 Task: Add an event with the title Team Building Game: Laser Tag Competition, date '2024/05/28', time 7:30 AM to 9:30 AMand add a description:  Regular check-ins and progress reviews will be scheduled to evaluate the employee's progress and provide ongoing feedback. These discussions will allow for adjustments to the action plan if needed and provide encouragement and support to the employee.Select event color  Basil . Add location for the event as: Panama City, Panama, logged in from the account softage.4@softage.netand send the event invitation to softage.5@softage.net and softage.6@softage.net. Set a reminder for the event Daily
Action: Mouse moved to (85, 103)
Screenshot: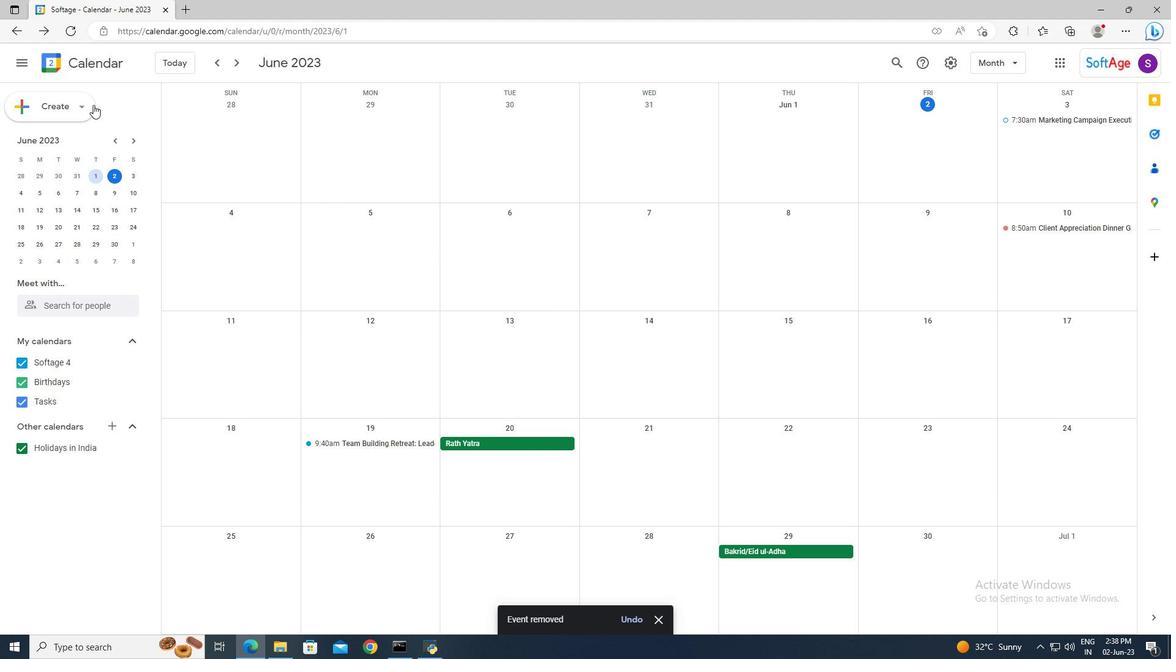
Action: Mouse pressed left at (85, 103)
Screenshot: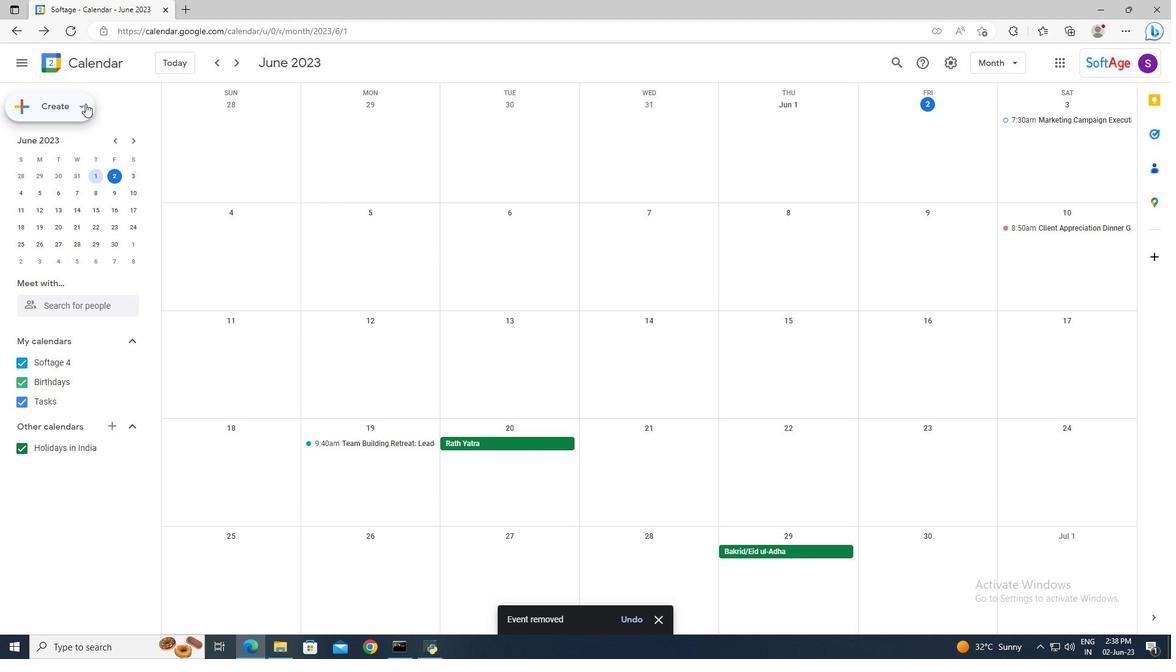 
Action: Mouse moved to (83, 134)
Screenshot: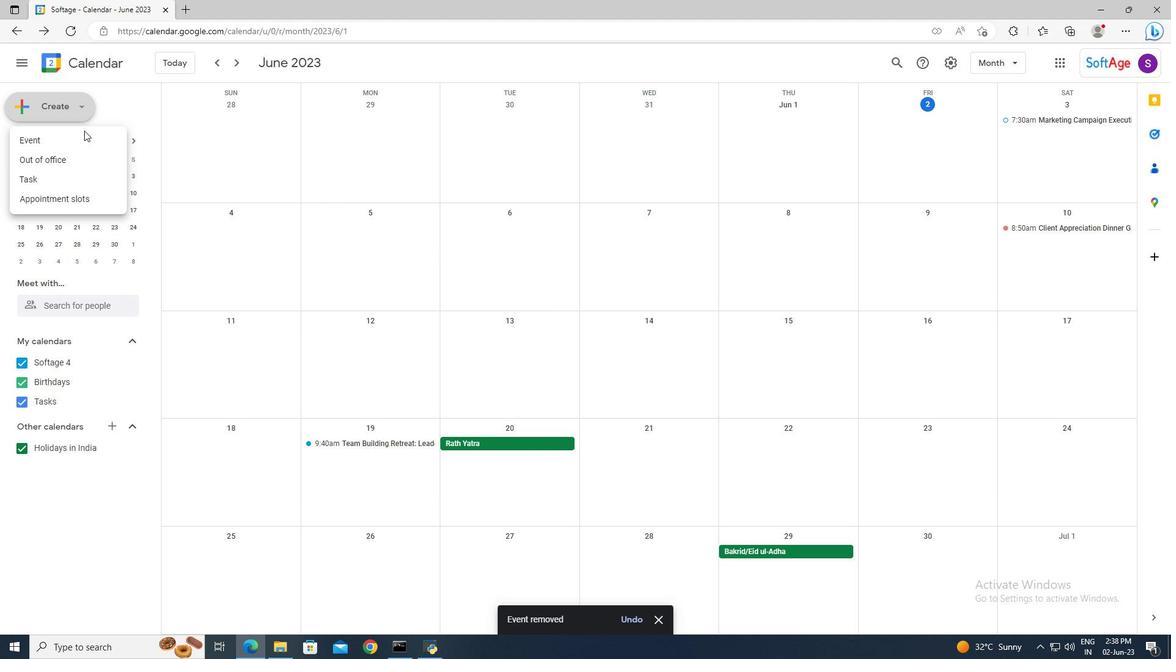 
Action: Mouse pressed left at (83, 134)
Screenshot: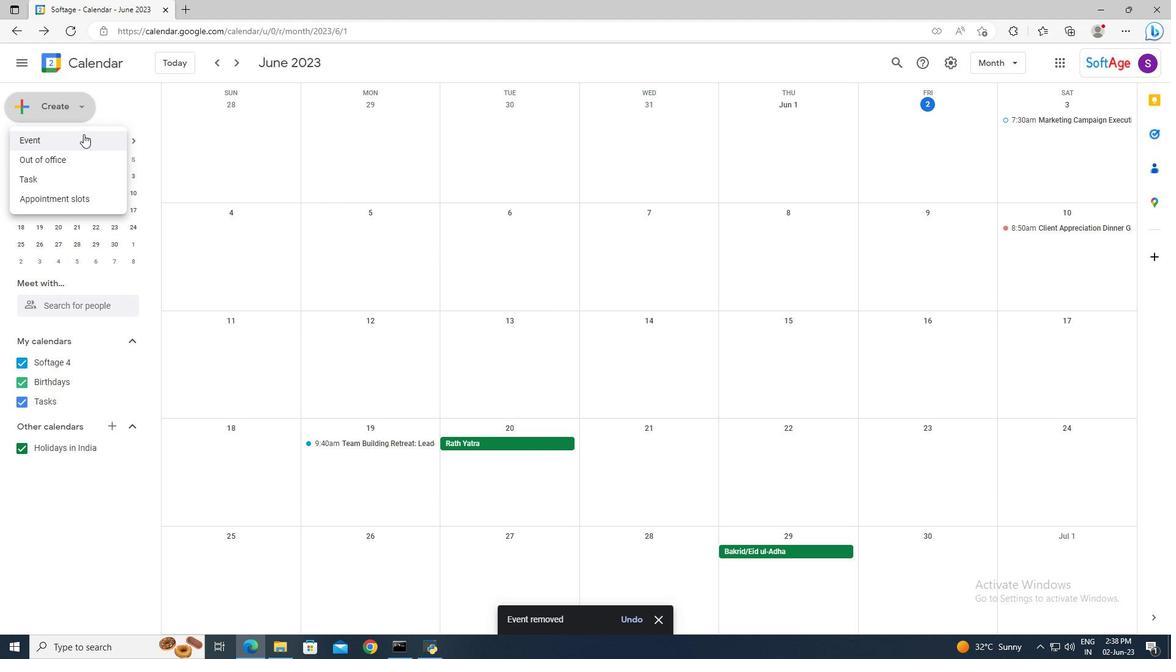 
Action: Mouse moved to (601, 413)
Screenshot: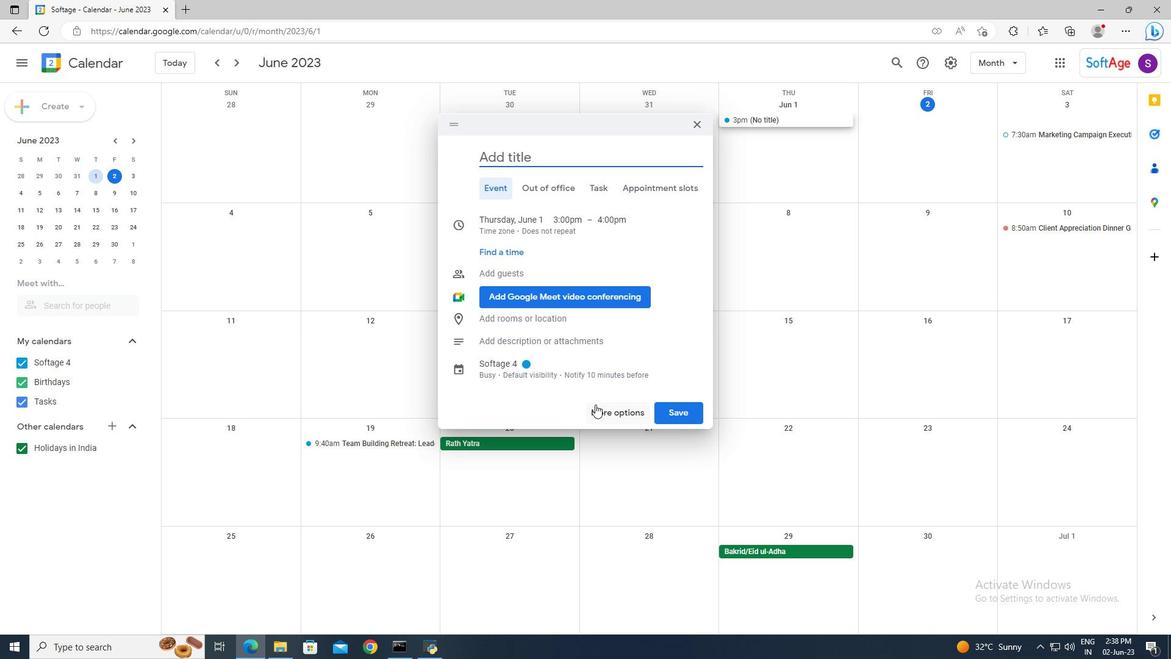 
Action: Mouse pressed left at (601, 413)
Screenshot: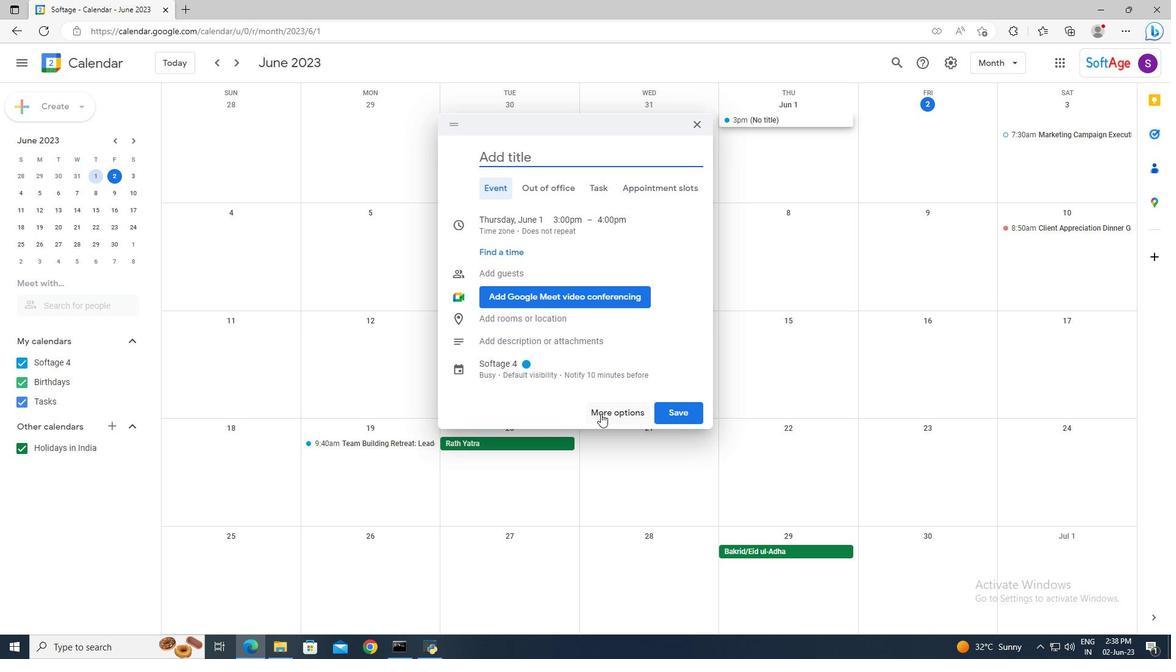 
Action: Mouse moved to (241, 79)
Screenshot: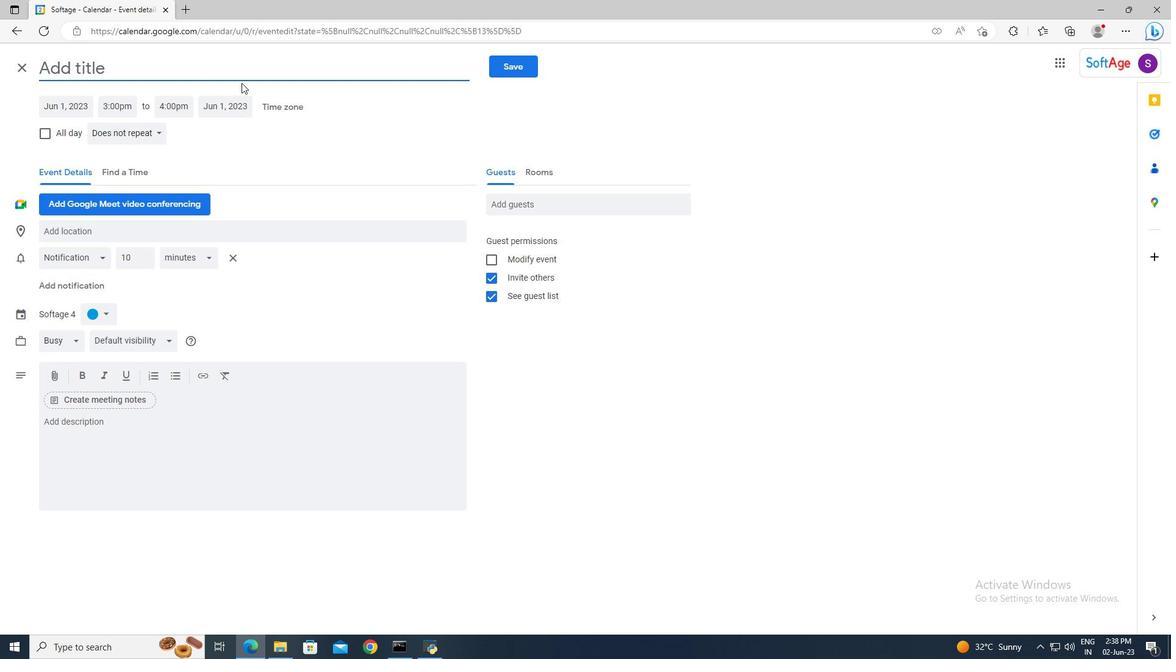 
Action: Mouse pressed left at (241, 79)
Screenshot: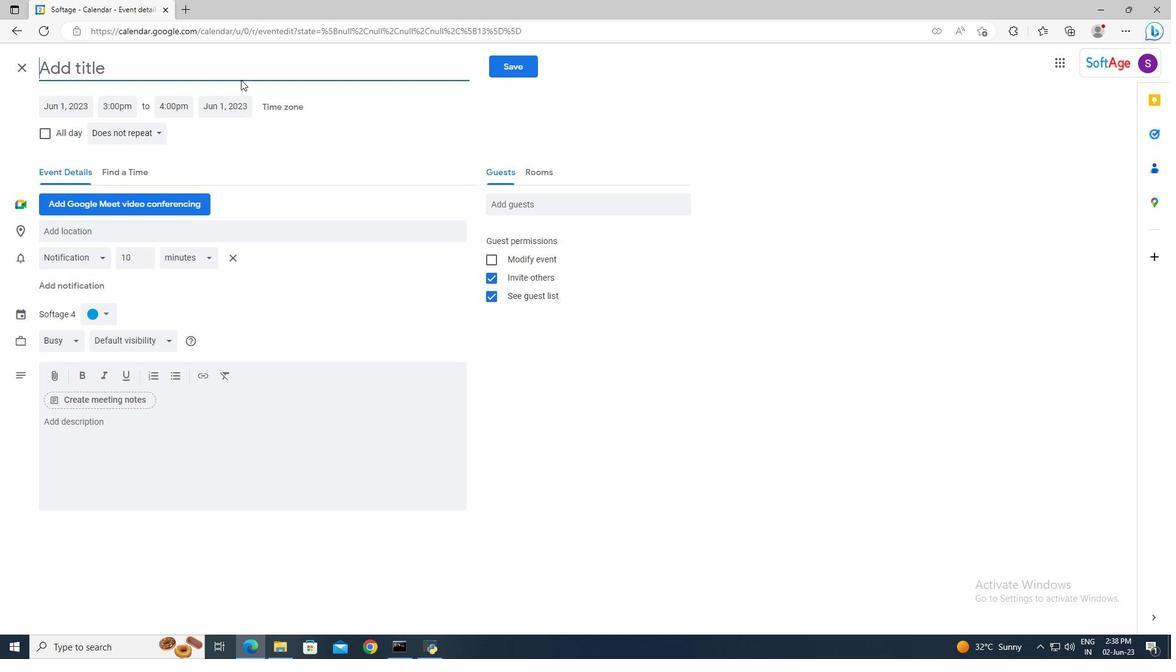 
Action: Mouse moved to (240, 79)
Screenshot: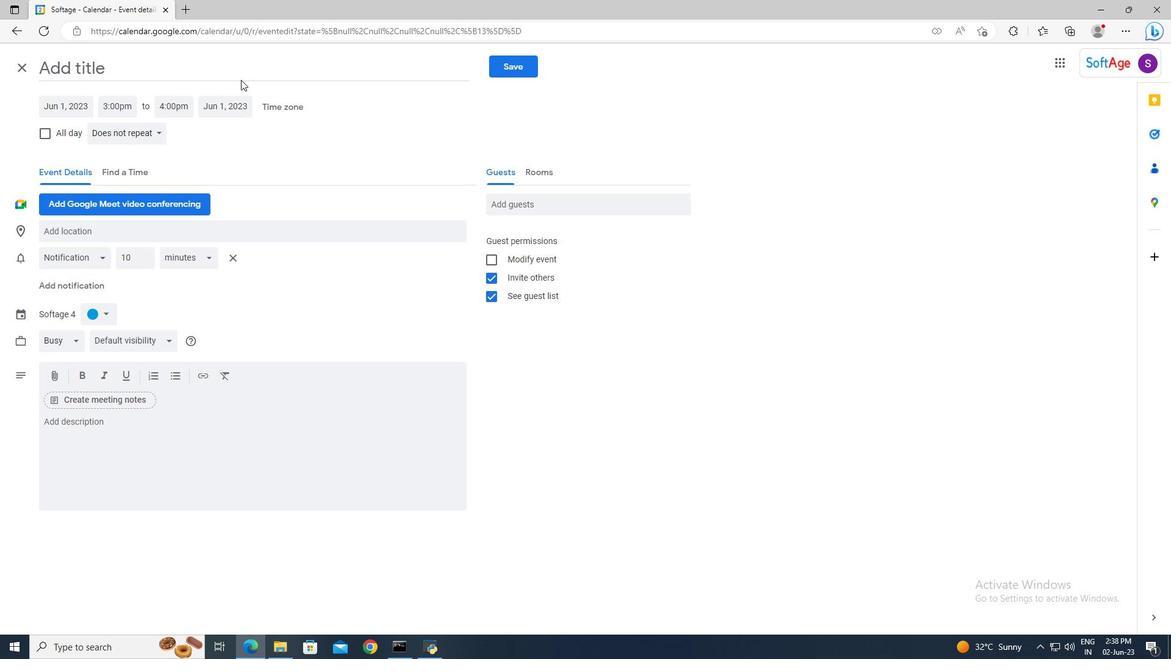 
Action: Mouse pressed left at (240, 79)
Screenshot: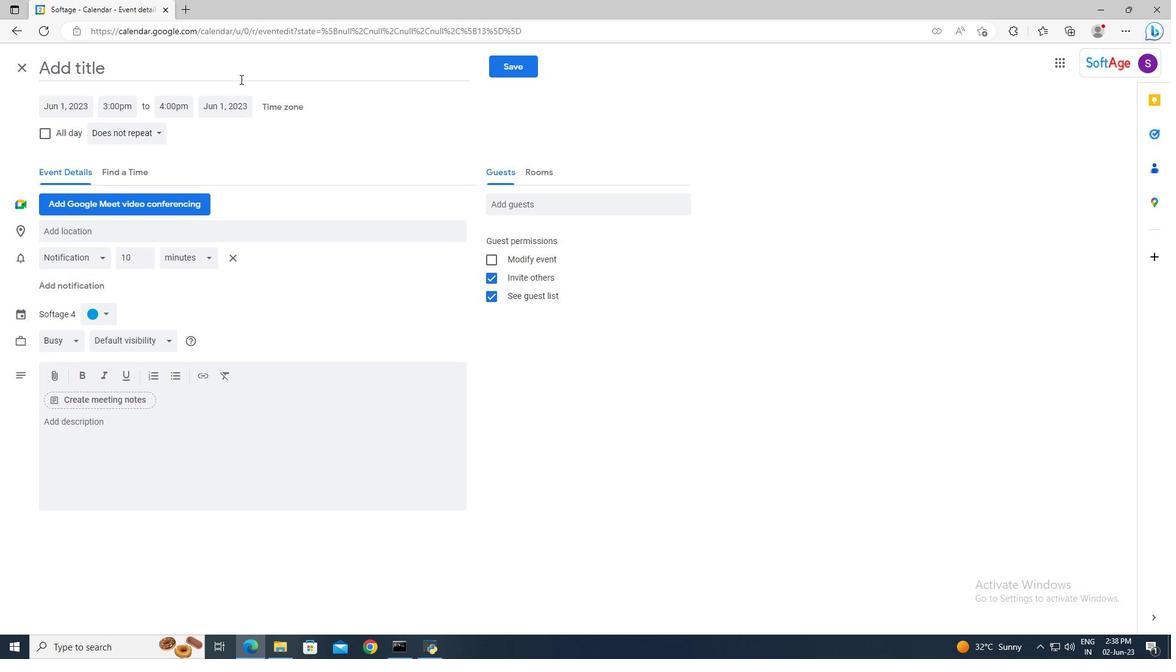 
Action: Key pressed <Key.shift>Team<Key.space><Key.shift>Building<Key.space><Key.shift>Game<Key.shift>:<Key.space><Key.shift>Laser<Key.space><Key.shift>Tag<Key.space><Key.shift>Competition
Screenshot: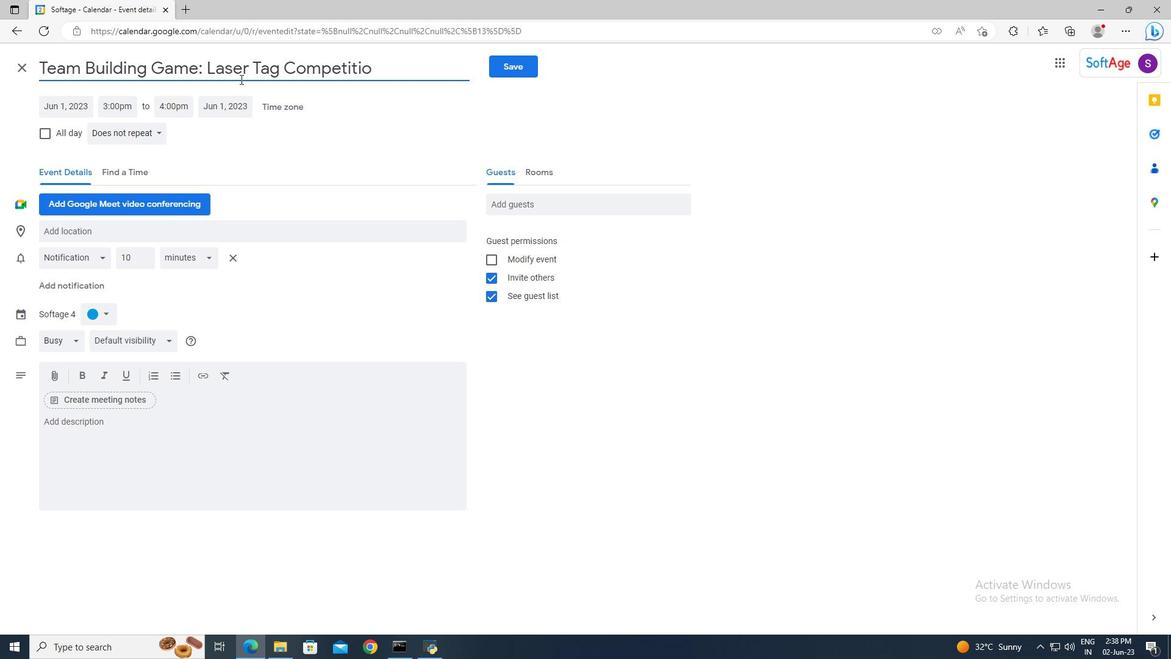 
Action: Mouse moved to (76, 109)
Screenshot: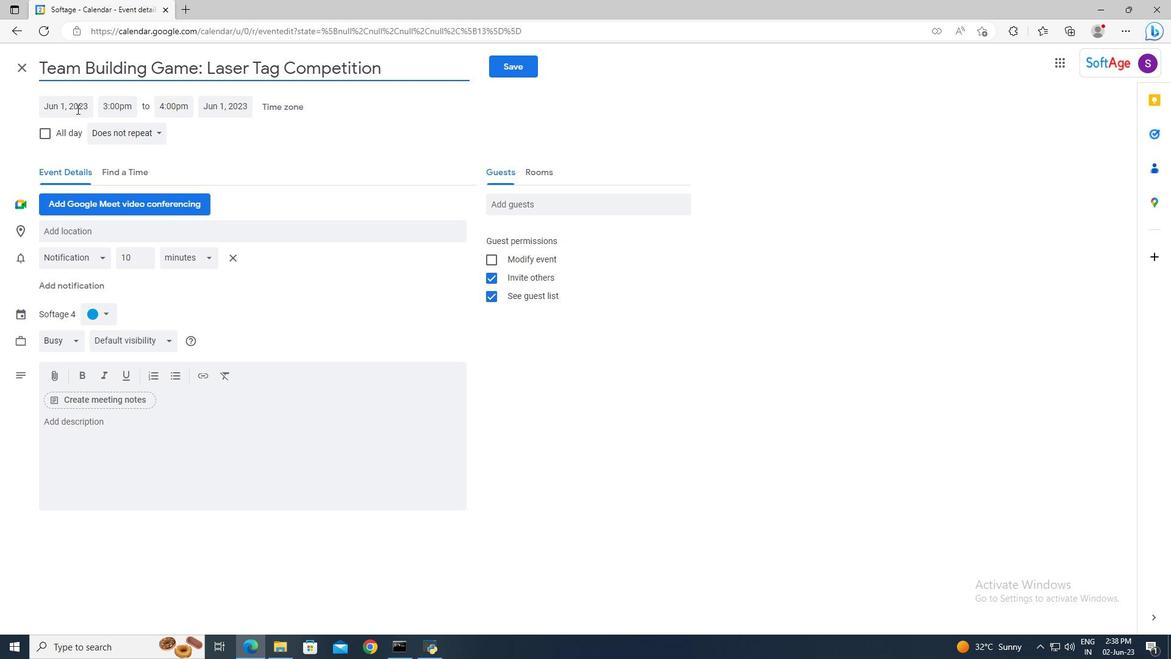 
Action: Mouse pressed left at (76, 109)
Screenshot: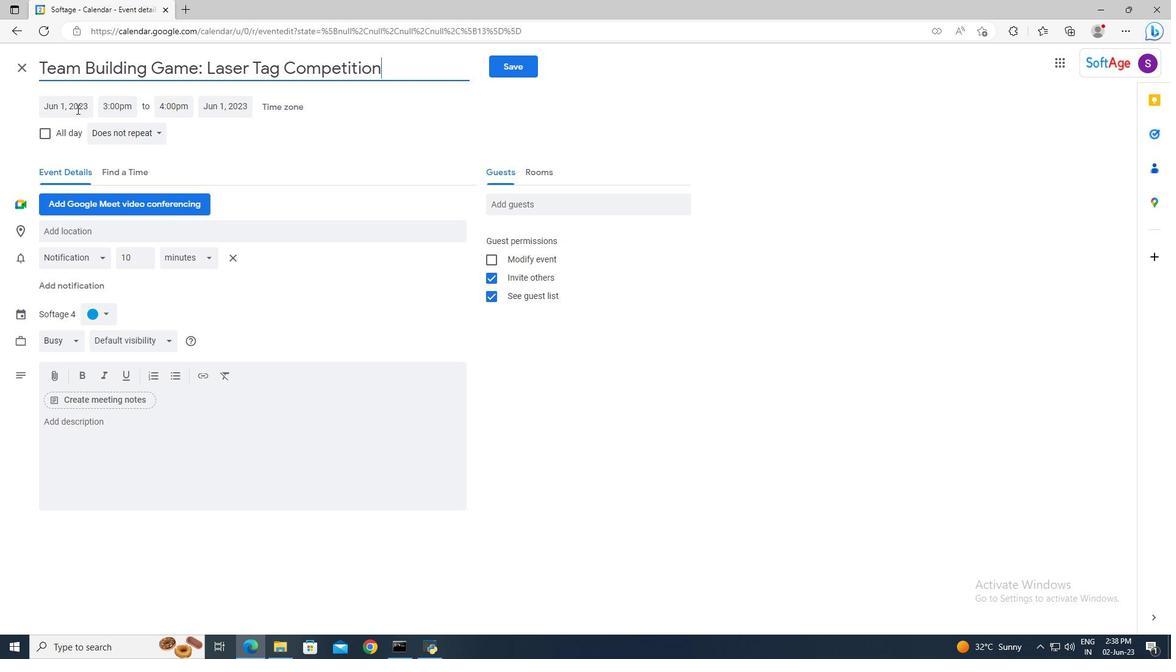 
Action: Mouse moved to (172, 131)
Screenshot: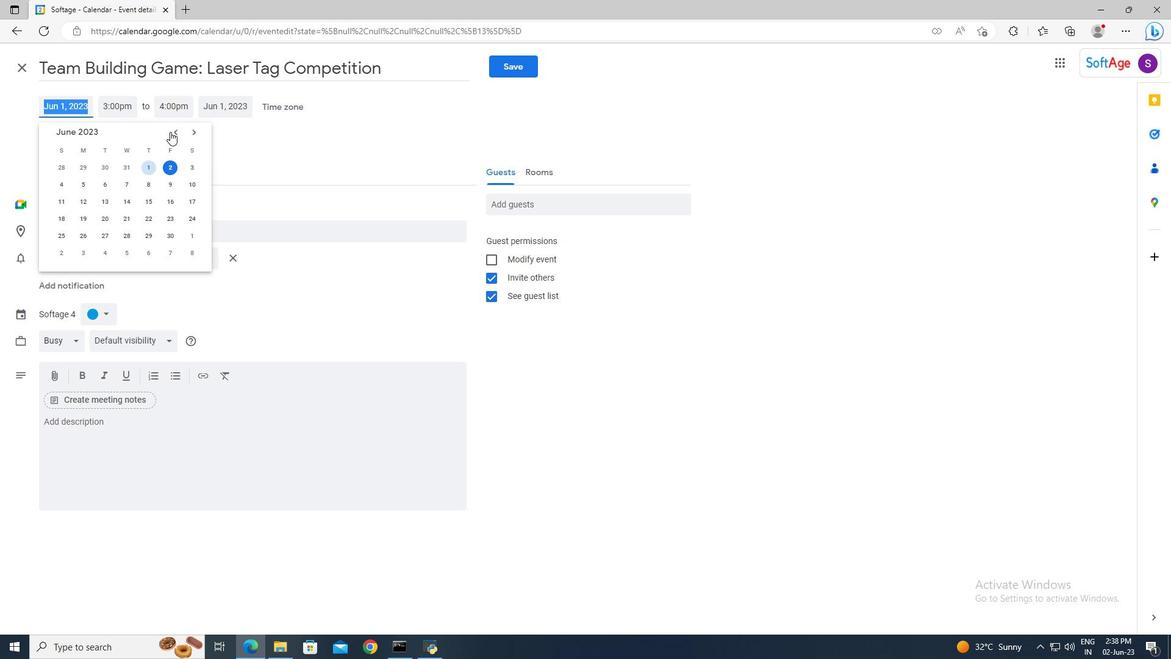 
Action: Mouse pressed left at (172, 131)
Screenshot: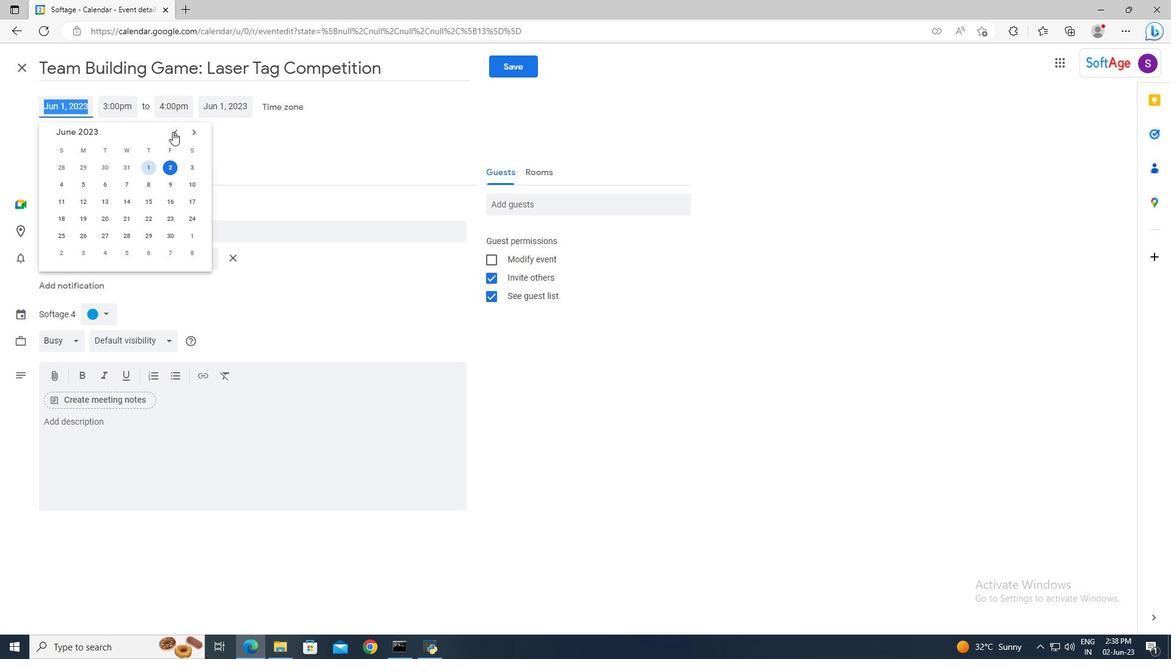 
Action: Mouse moved to (63, 236)
Screenshot: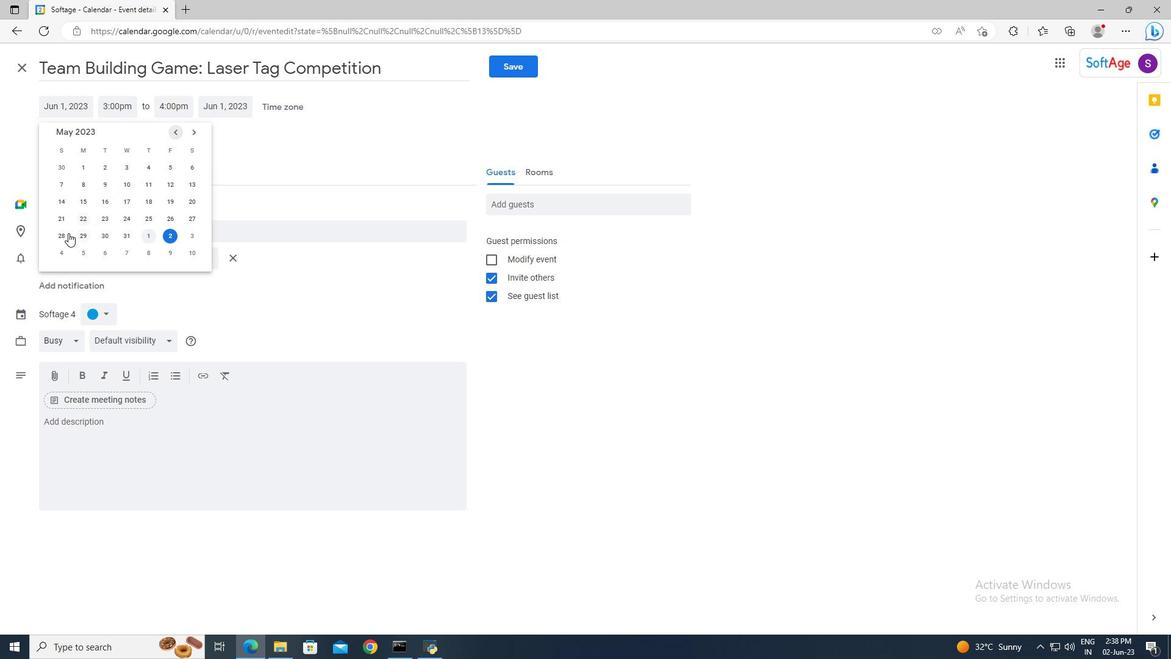
Action: Mouse pressed left at (63, 236)
Screenshot: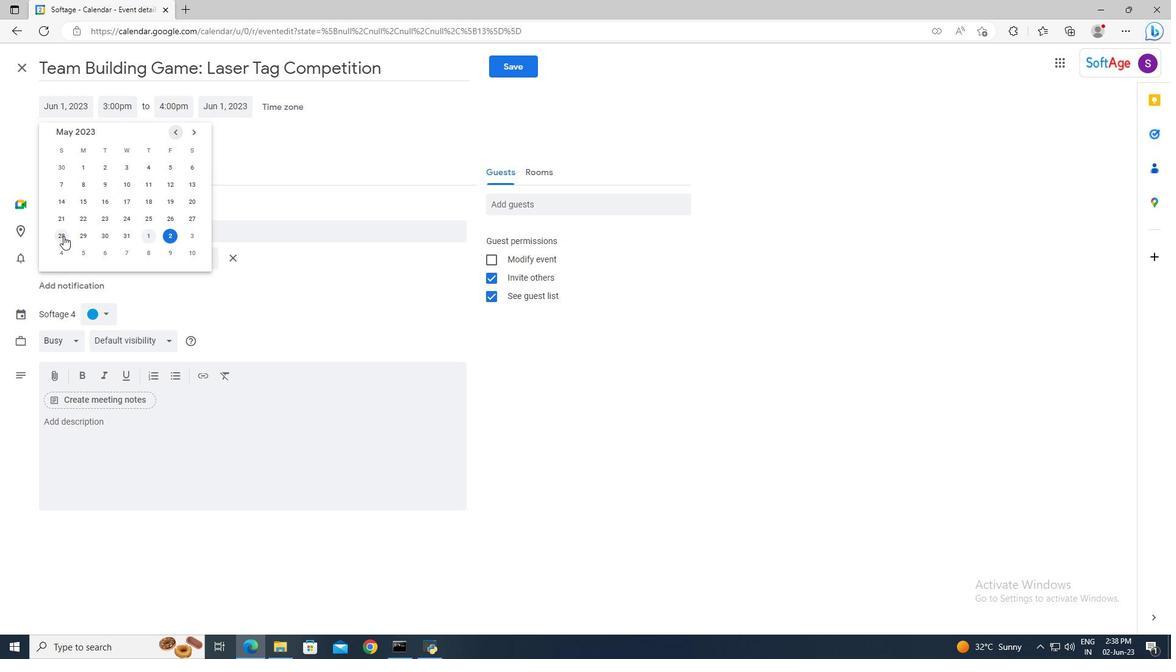 
Action: Mouse moved to (119, 105)
Screenshot: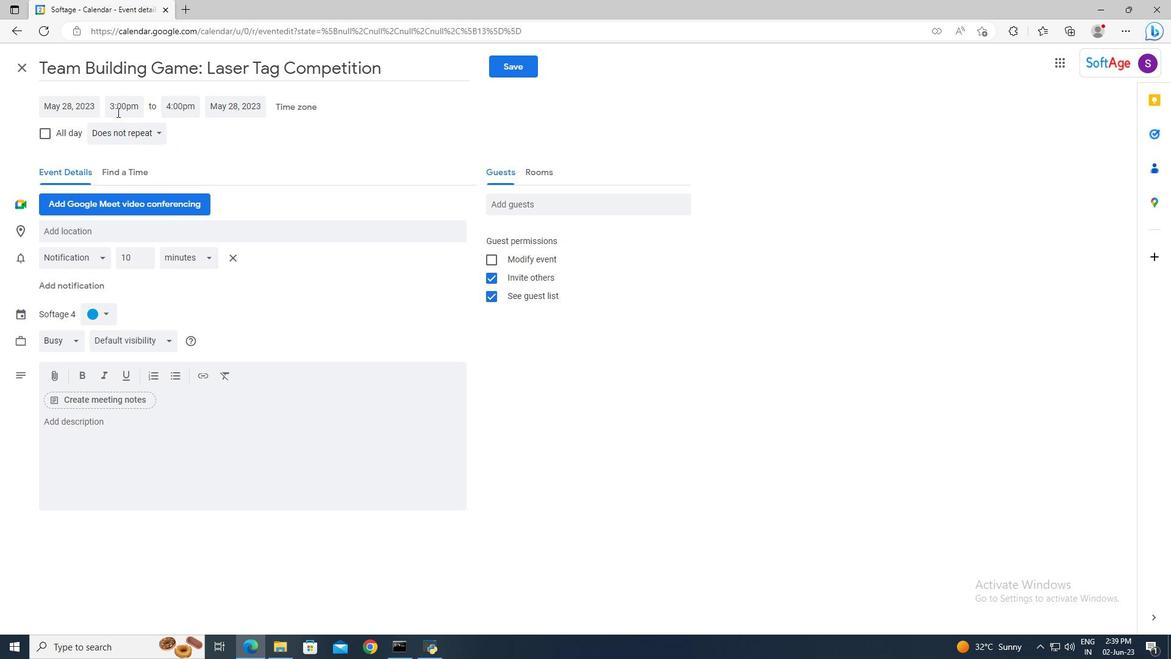 
Action: Mouse pressed left at (119, 105)
Screenshot: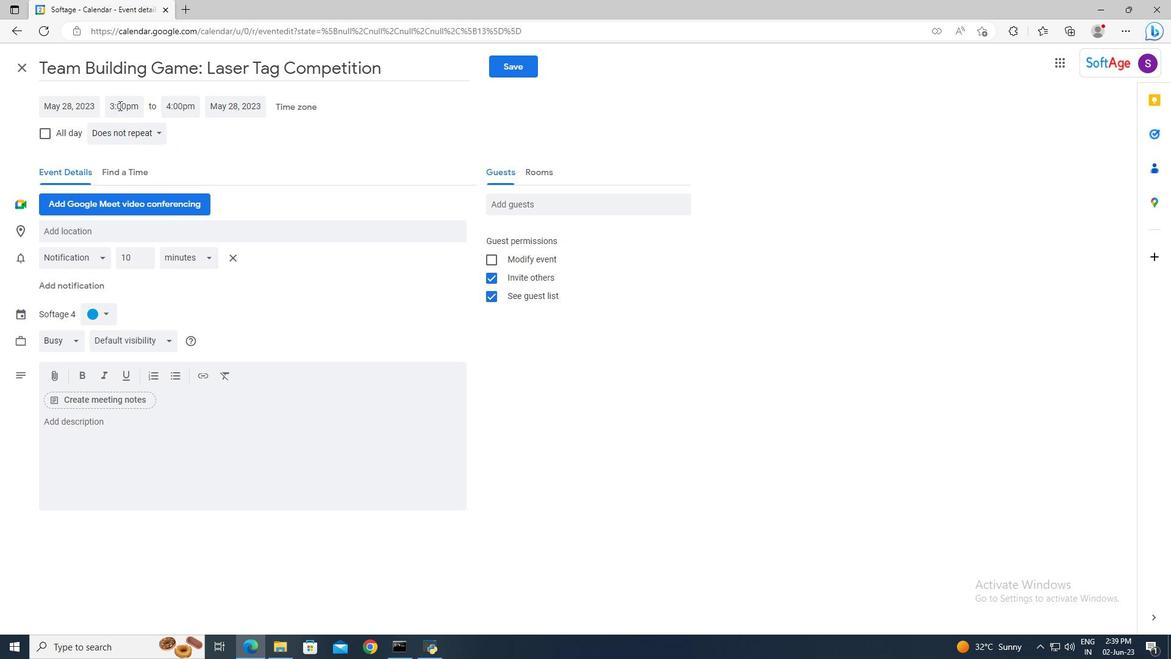 
Action: Mouse moved to (119, 104)
Screenshot: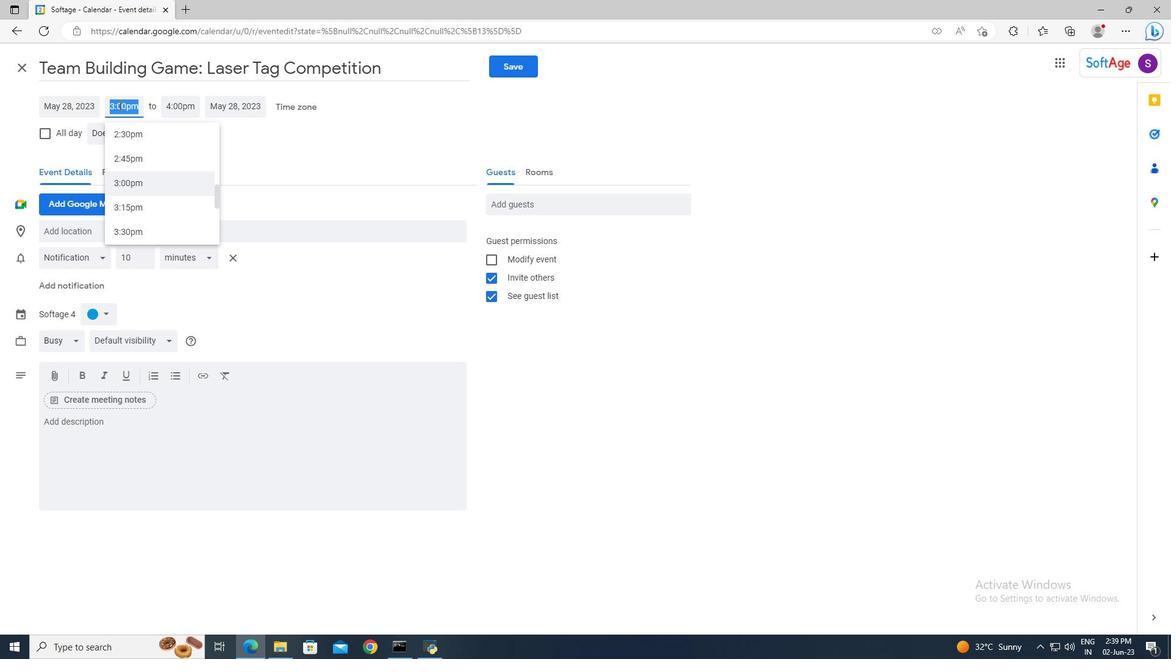 
Action: Key pressed 7<Key.shift>:30am<Key.enter>
Screenshot: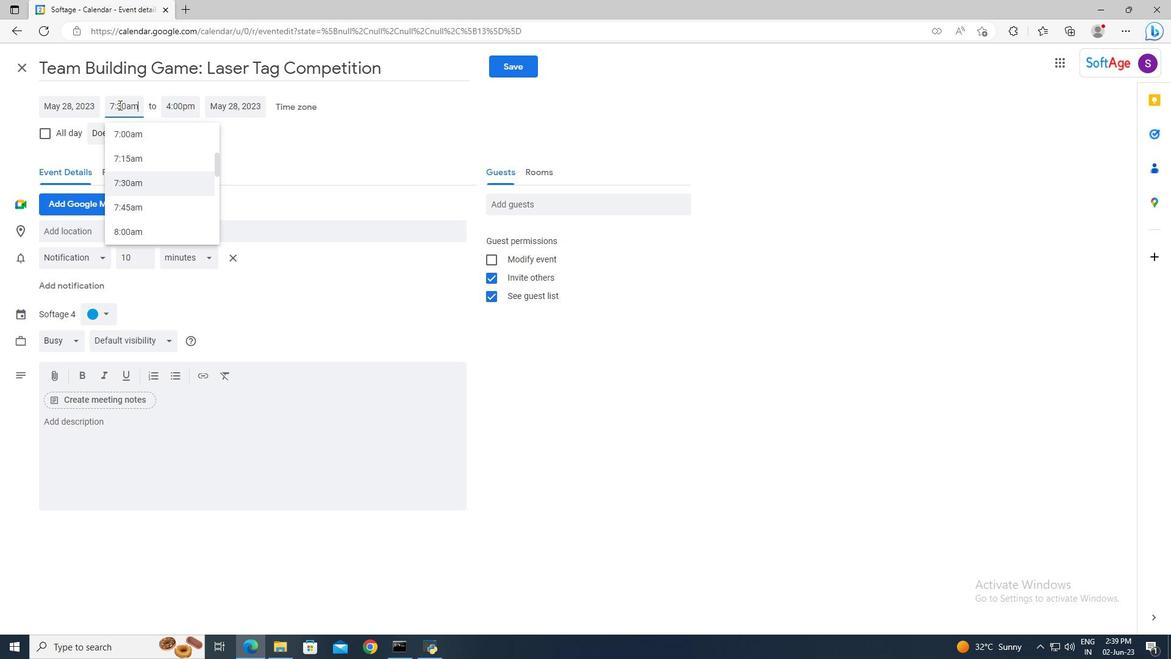 
Action: Mouse moved to (172, 105)
Screenshot: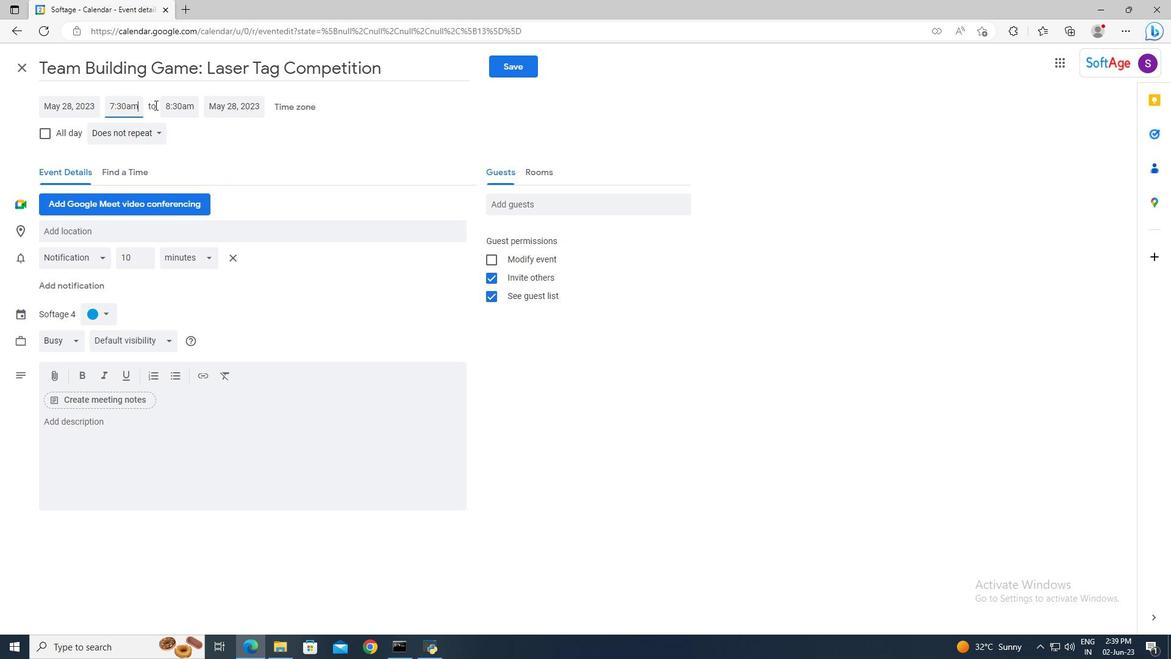 
Action: Mouse pressed left at (172, 105)
Screenshot: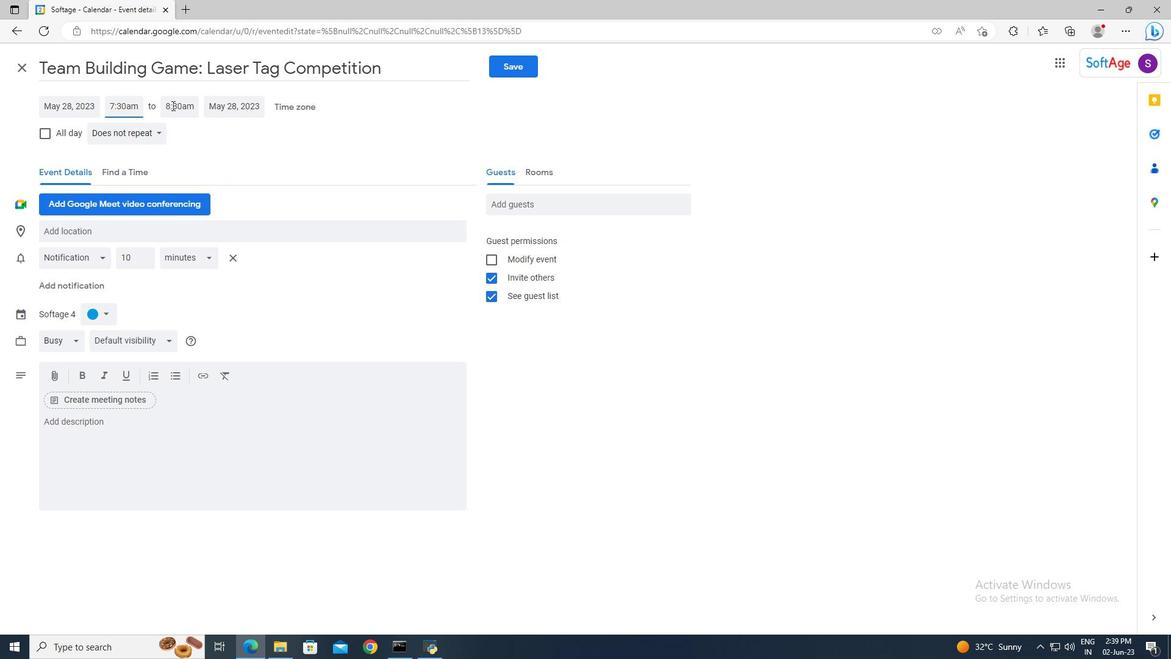 
Action: Key pressed 9<Key.shift><Key.shift>:30am<Key.enter>
Screenshot: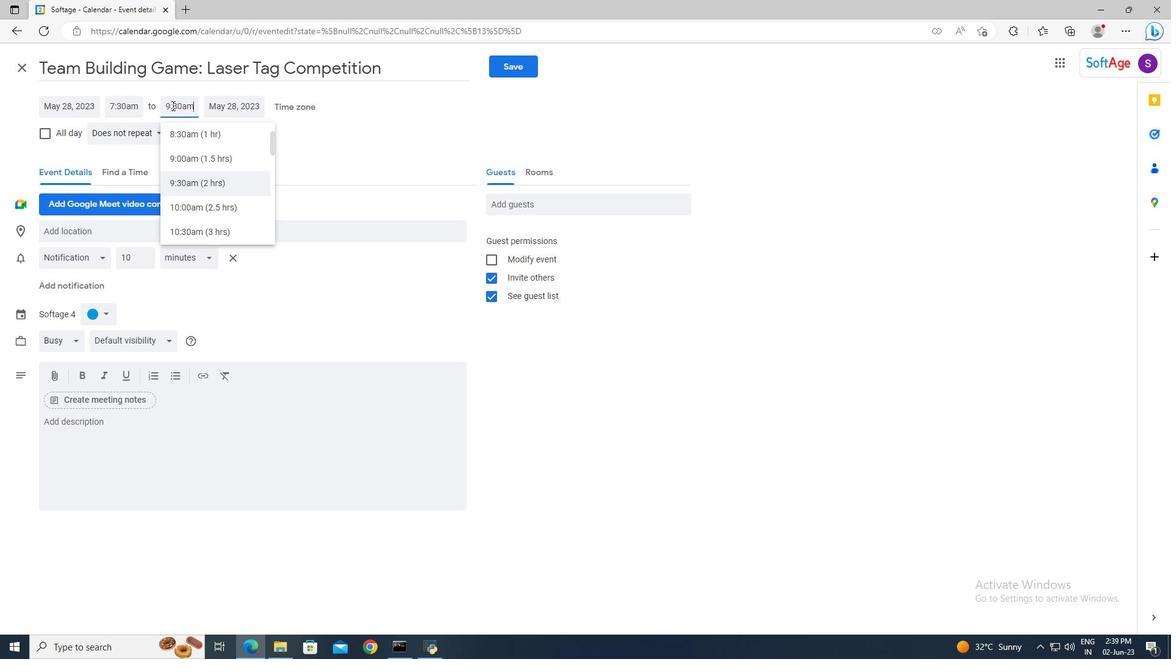 
Action: Mouse moved to (135, 427)
Screenshot: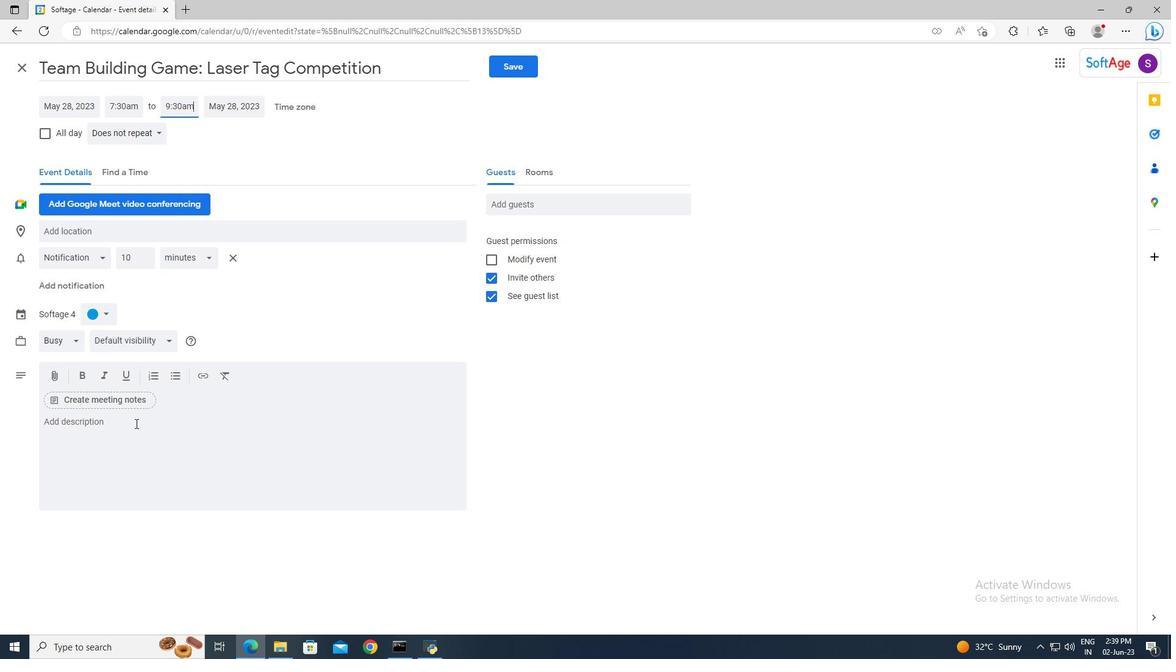 
Action: Mouse pressed left at (135, 427)
Screenshot: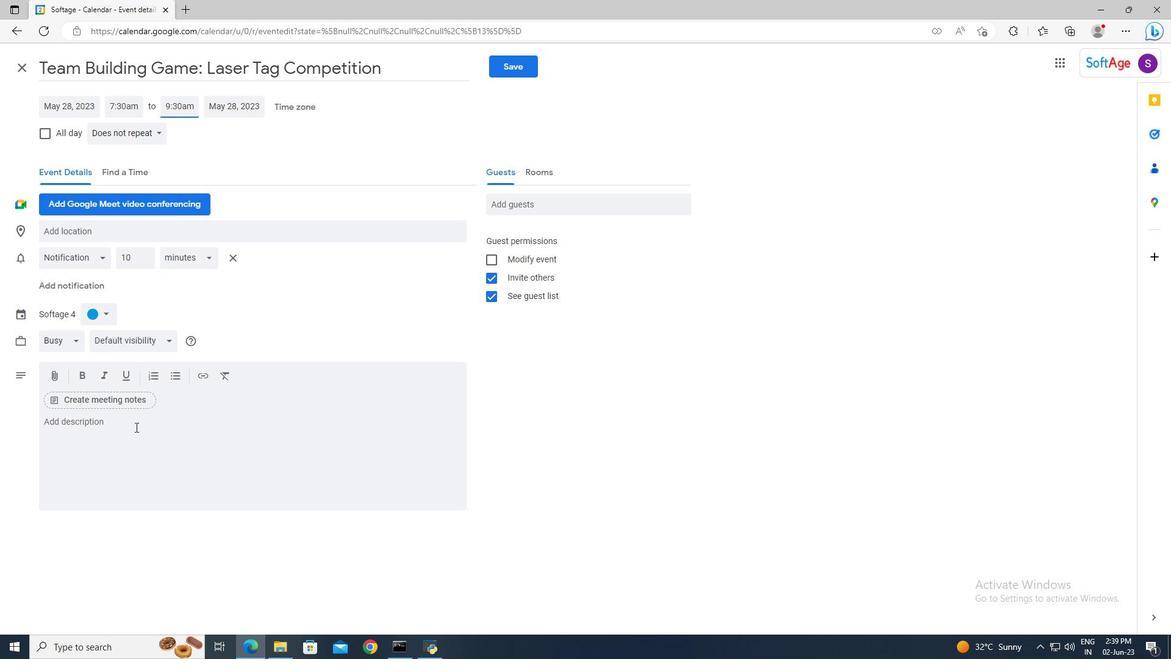 
Action: Key pressed <Key.shift>Regular<Key.space>check-ins<Key.space>and<Key.space>progress<Key.space>reviews<Key.space>will<Key.space>be<Key.space>sh<Key.backspace>cheduled<Key.space>to<Key.space>evaluate<Key.space>the<Key.space>employee's<Key.space>progress<Key.space>and<Key.space>provide<Key.space>ongoing<Key.space>feedback.<Key.space><Key.shift>These<Key.space>discussions<Key.space>will<Key.space>allow<Key.space>for<Key.space>adjustments<Key.space>to<Key.space>the<Key.space>action<Key.space>plan<Key.space>if<Key.space>needed<Key.space>and<Key.space>provide<Key.space>encouragement<Key.space>and<Key.space>support<Key.space>to<Key.space>the<Key.space>employee.
Screenshot: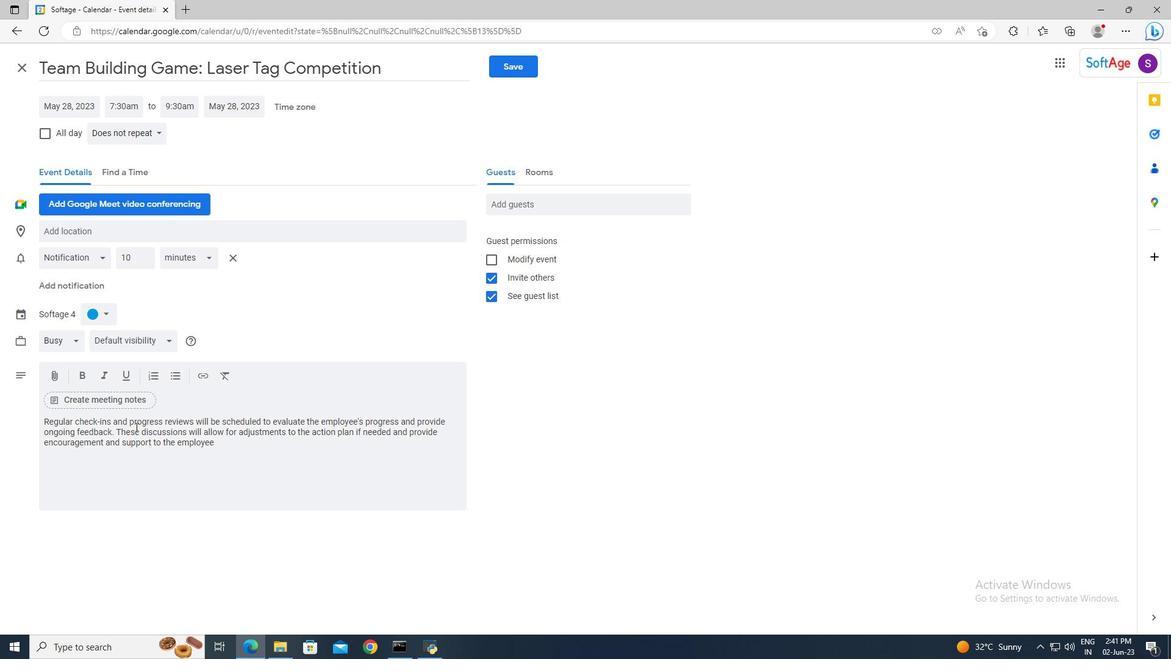 
Action: Mouse moved to (103, 311)
Screenshot: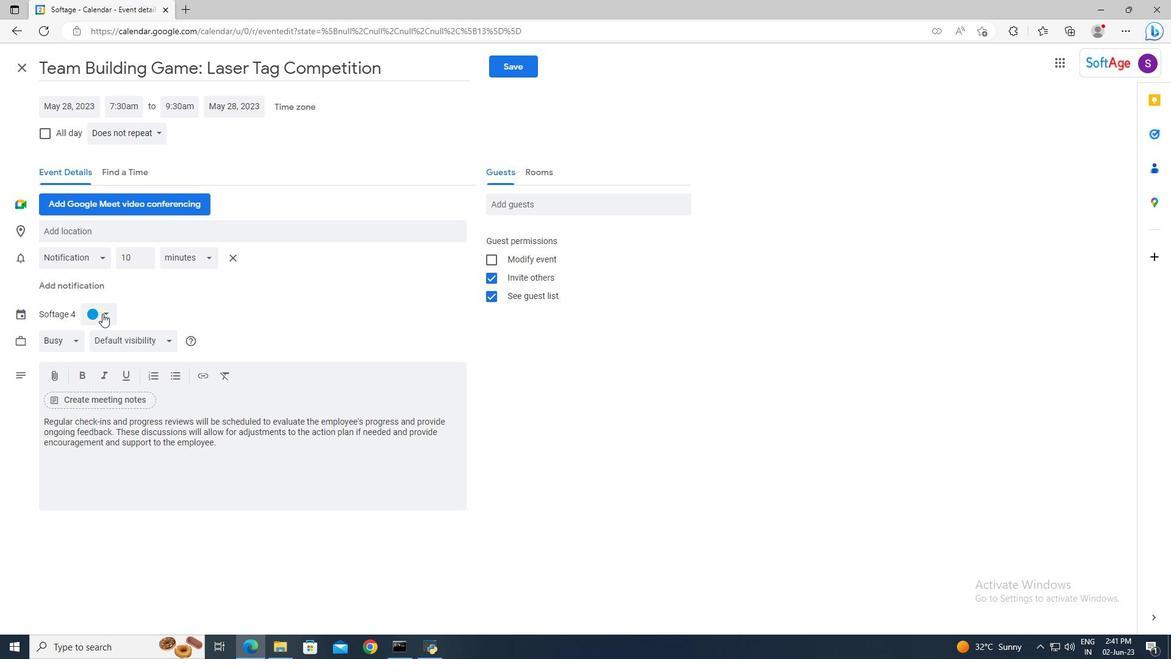 
Action: Mouse pressed left at (103, 311)
Screenshot: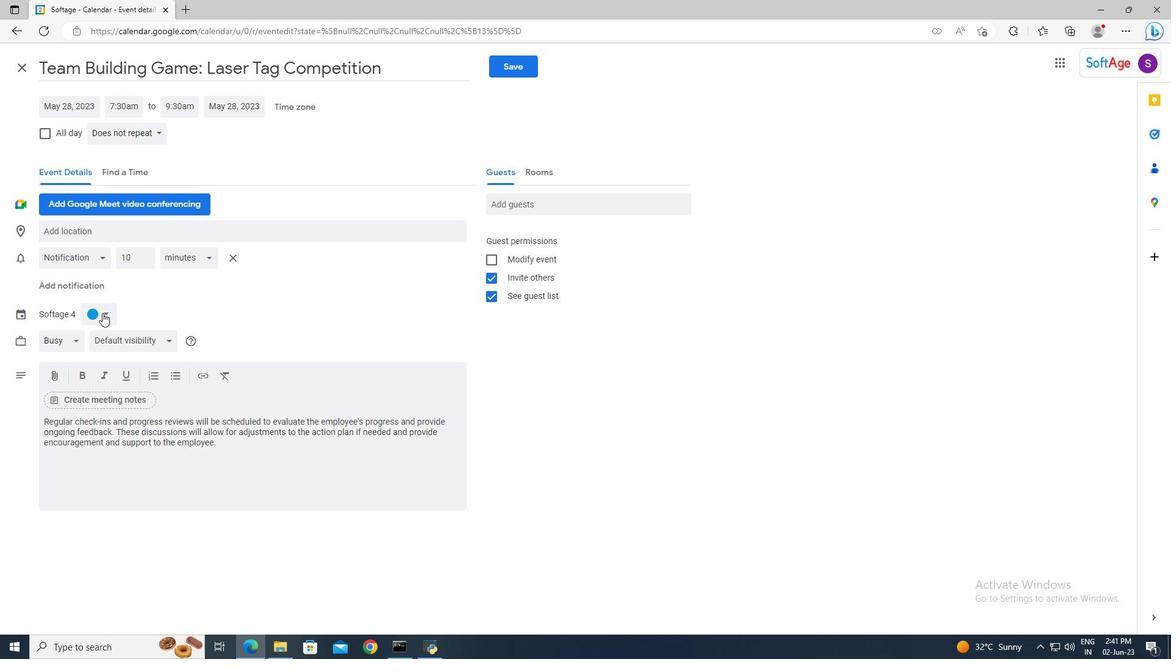 
Action: Mouse moved to (106, 345)
Screenshot: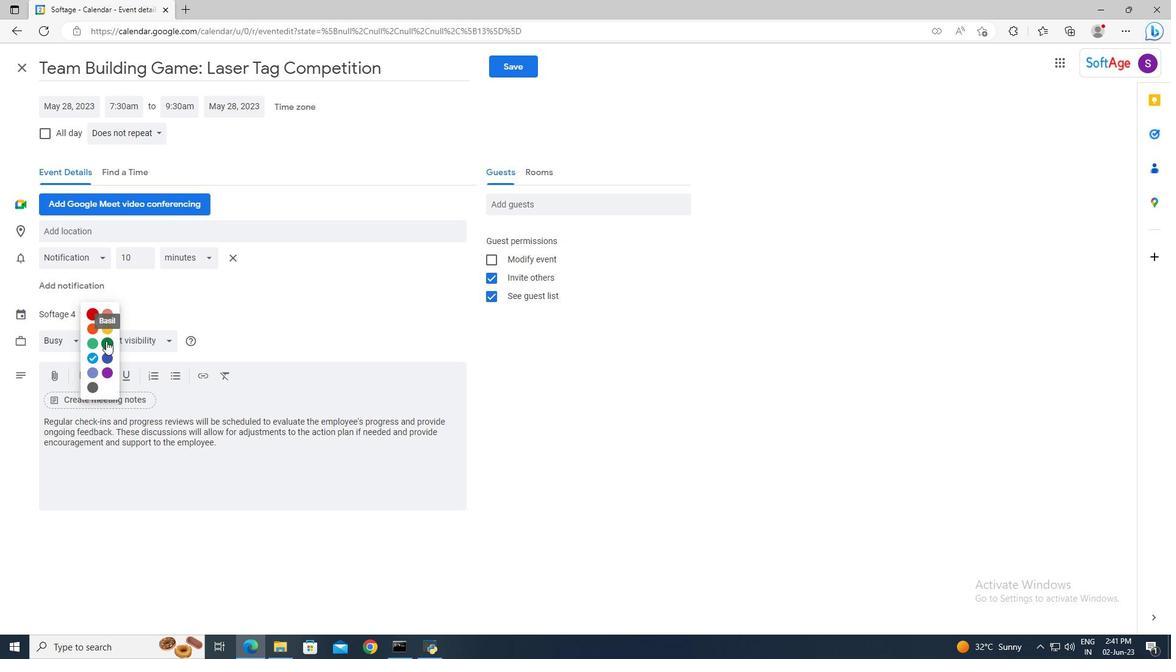
Action: Mouse pressed left at (106, 345)
Screenshot: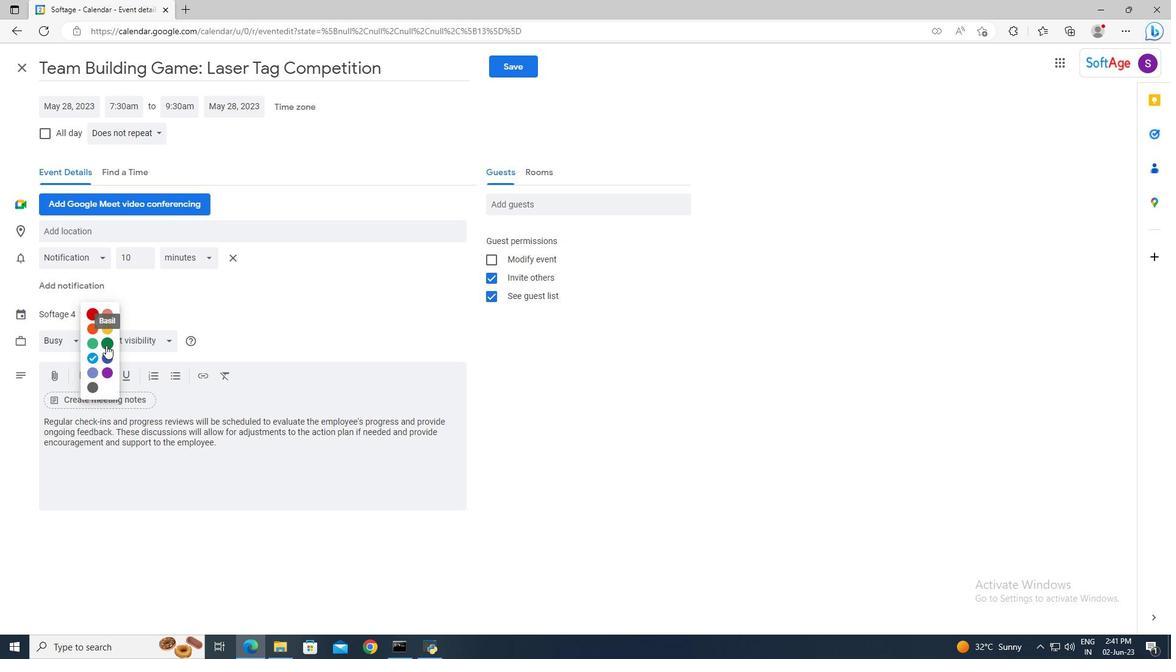 
Action: Mouse moved to (82, 231)
Screenshot: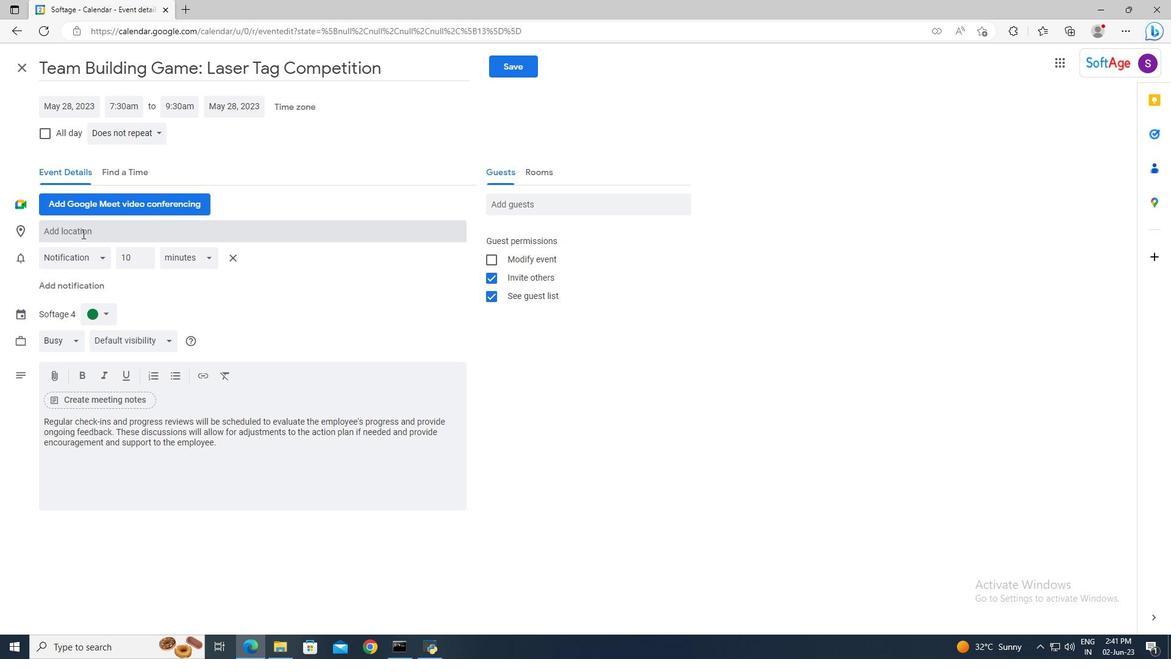 
Action: Mouse pressed left at (82, 231)
Screenshot: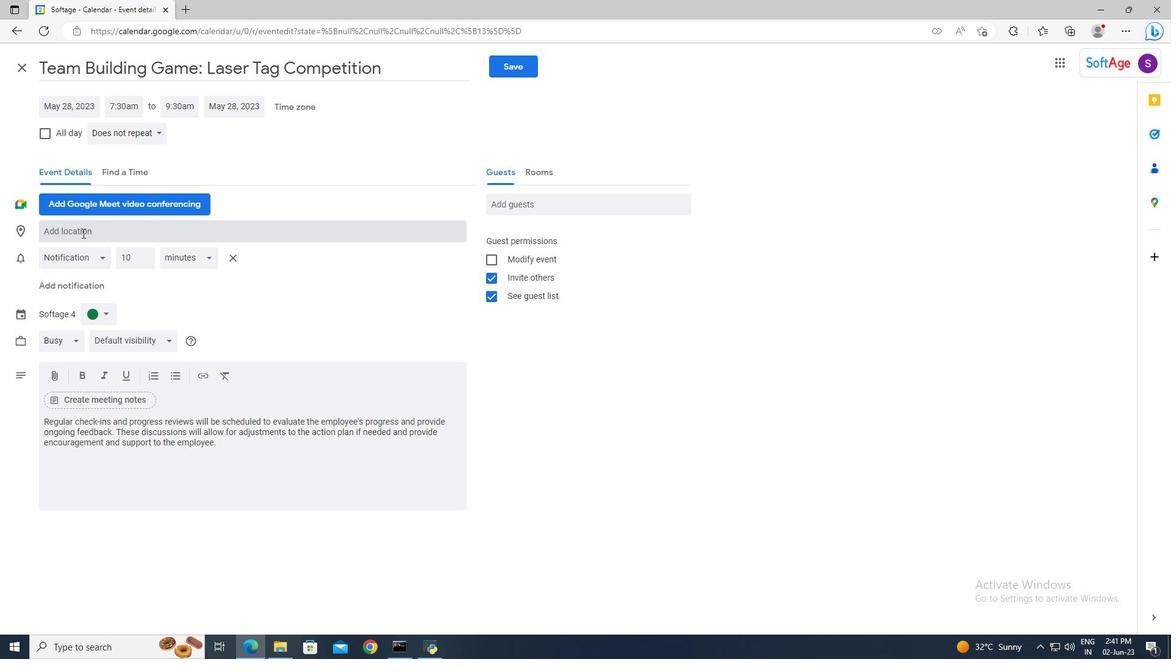 
Action: Key pressed <Key.shift>Panama<Key.space><Key.shift>City,<Key.space><Key.shift>Panama
Screenshot: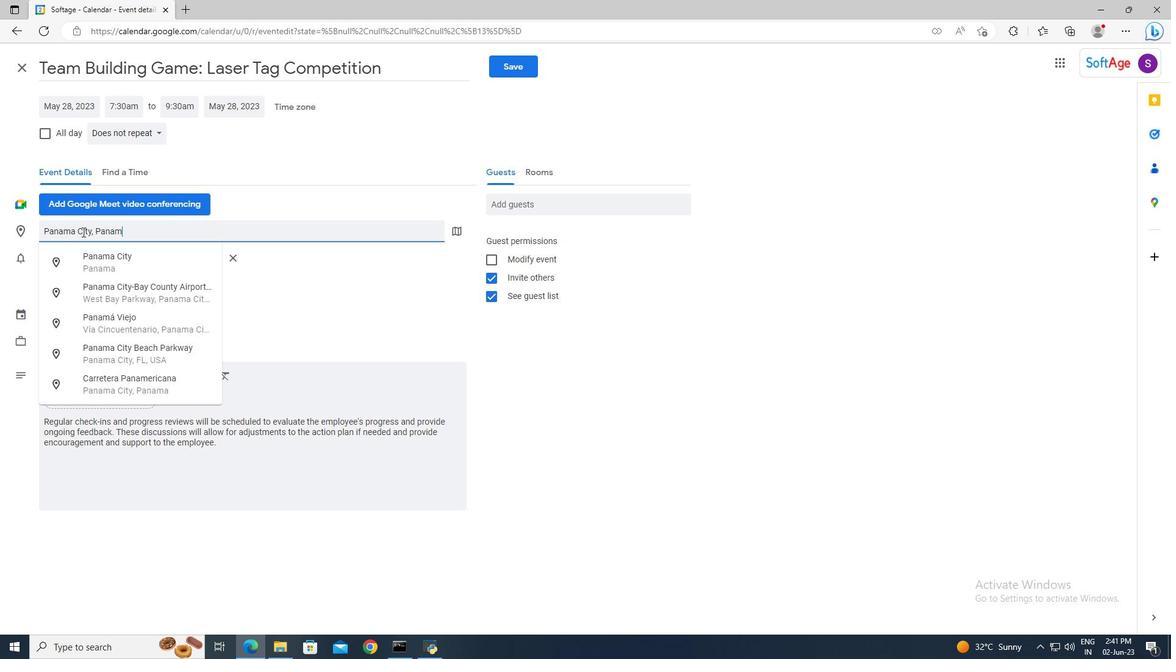 
Action: Mouse moved to (101, 258)
Screenshot: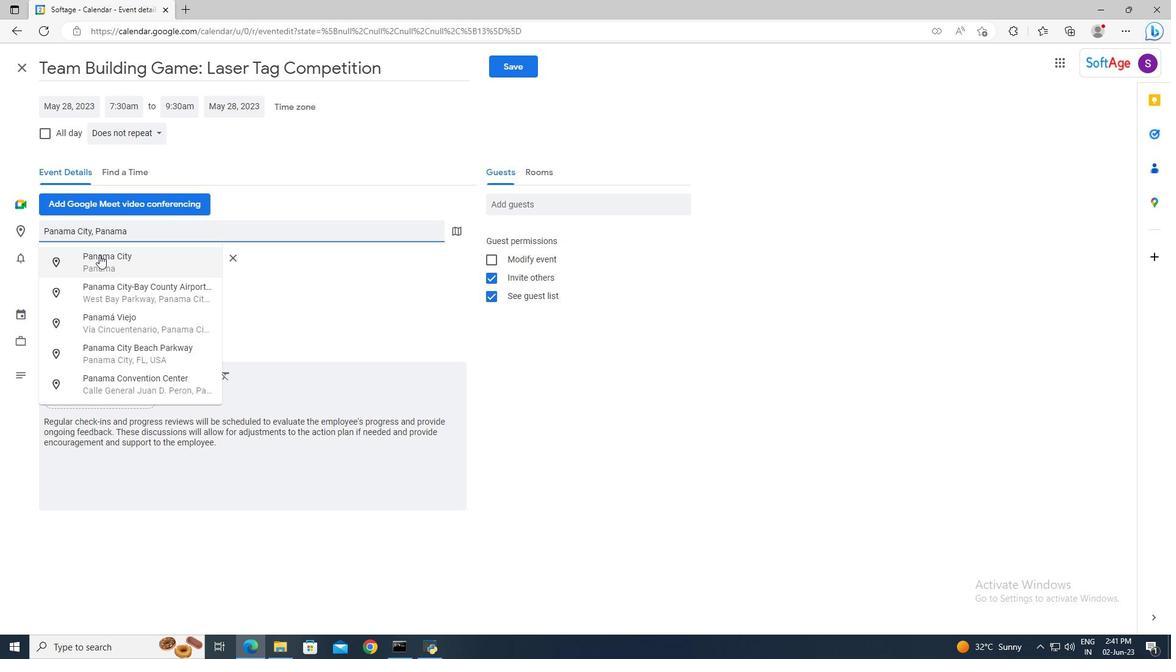 
Action: Mouse pressed left at (101, 258)
Screenshot: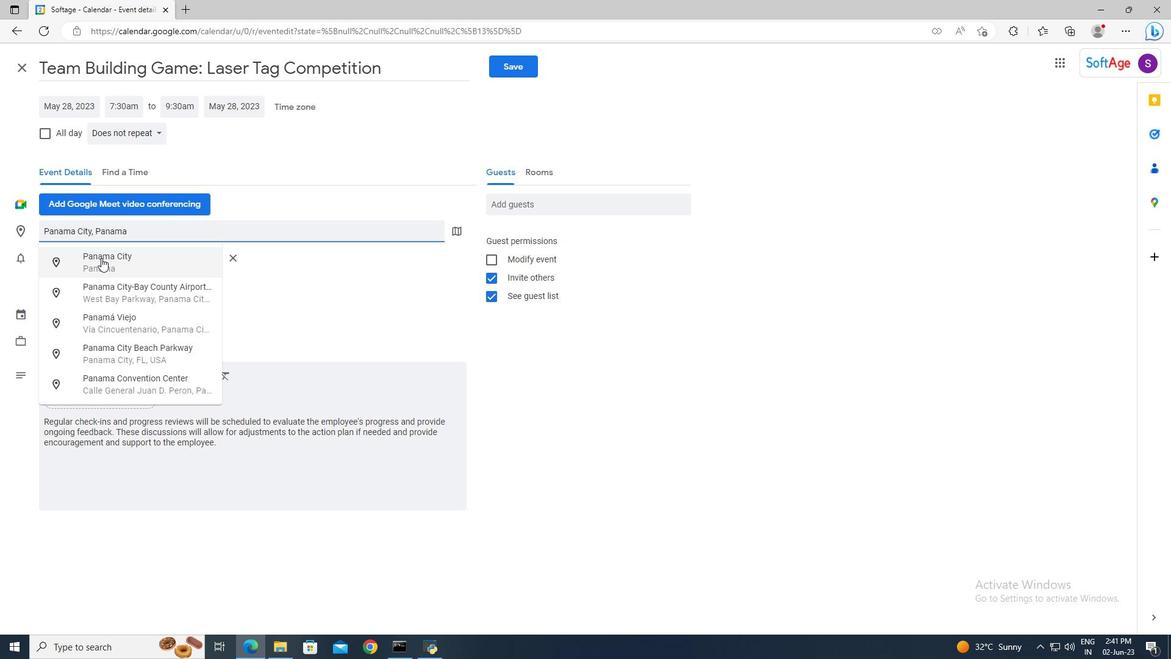 
Action: Mouse moved to (506, 207)
Screenshot: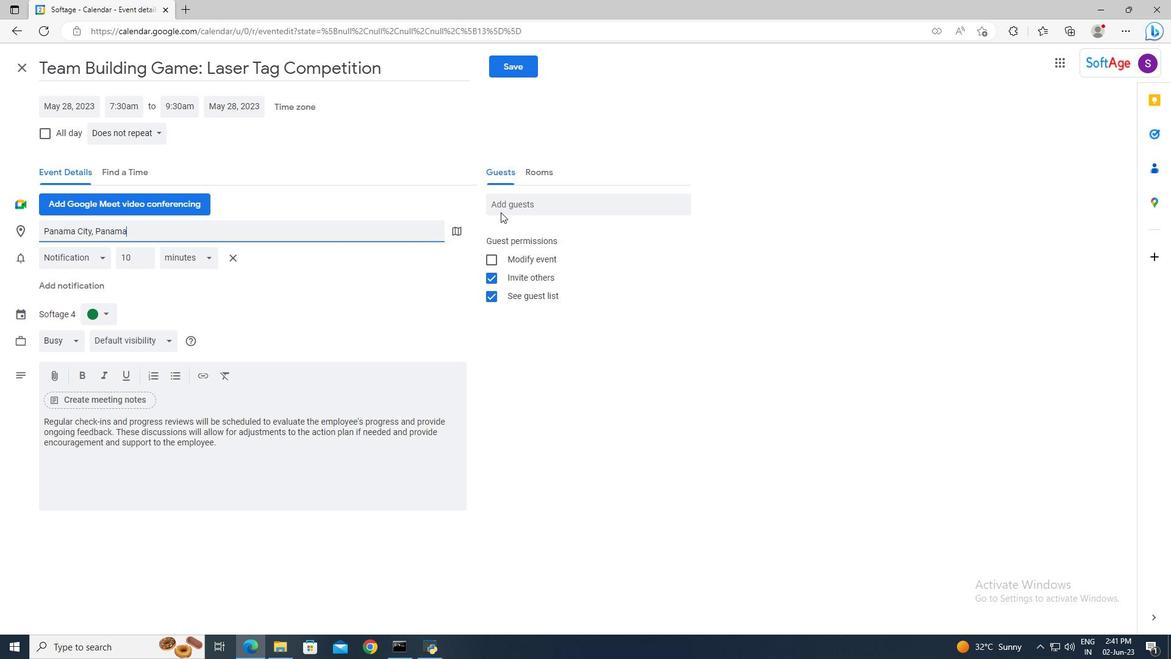 
Action: Mouse pressed left at (506, 207)
Screenshot: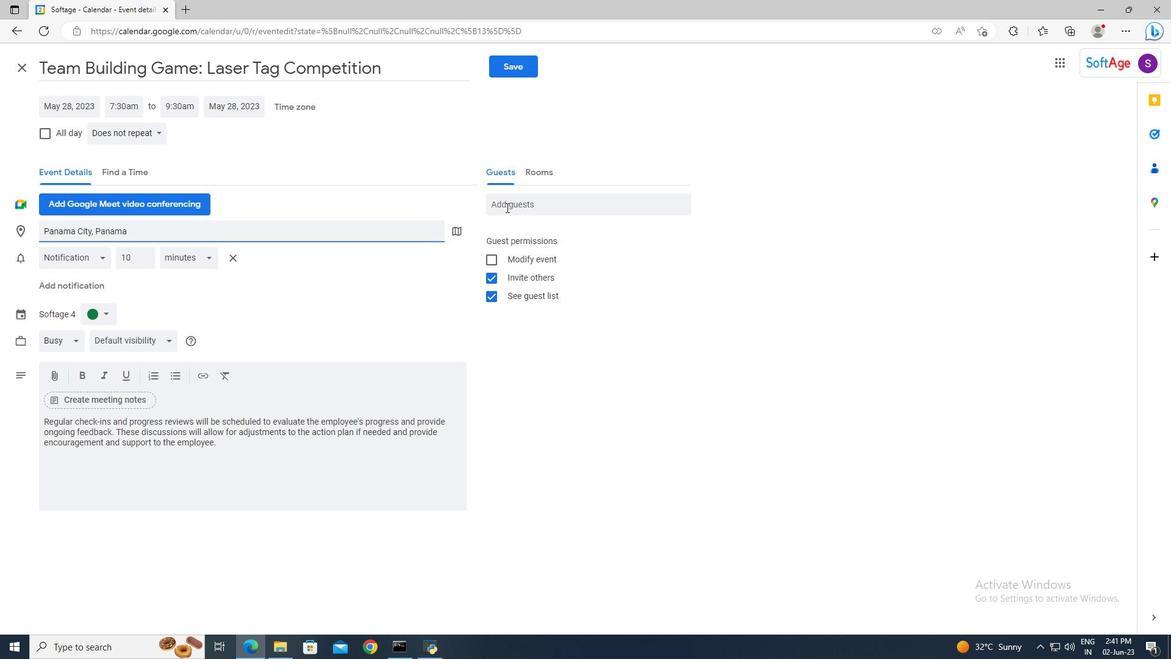 
Action: Mouse moved to (506, 206)
Screenshot: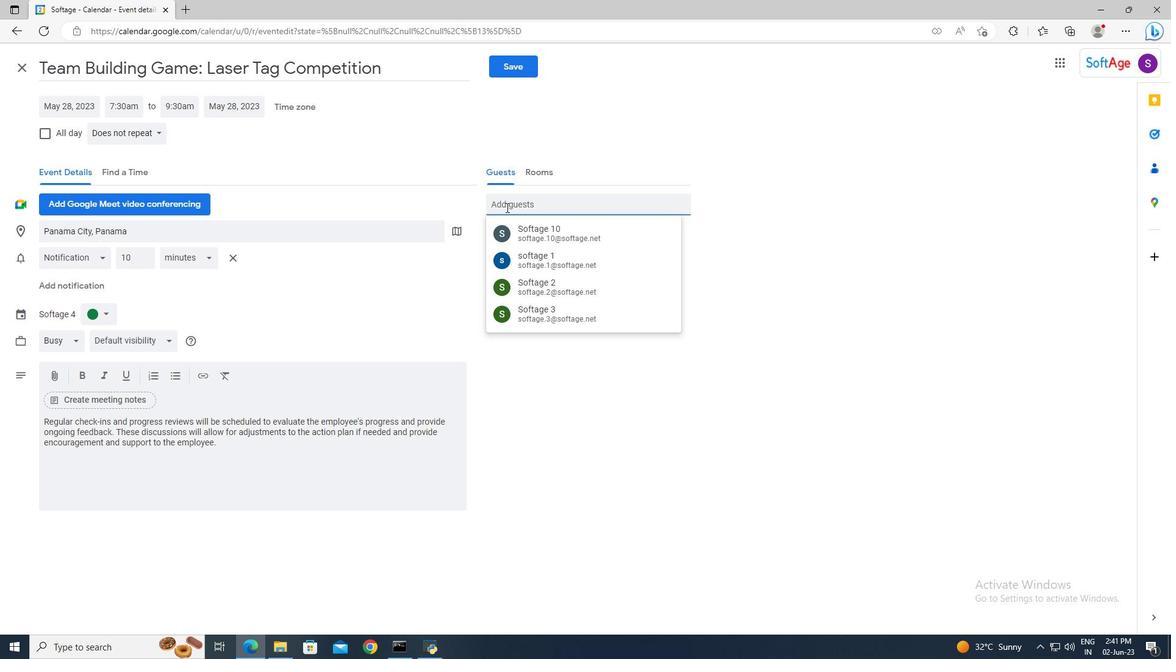 
Action: Key pressed softa
Screenshot: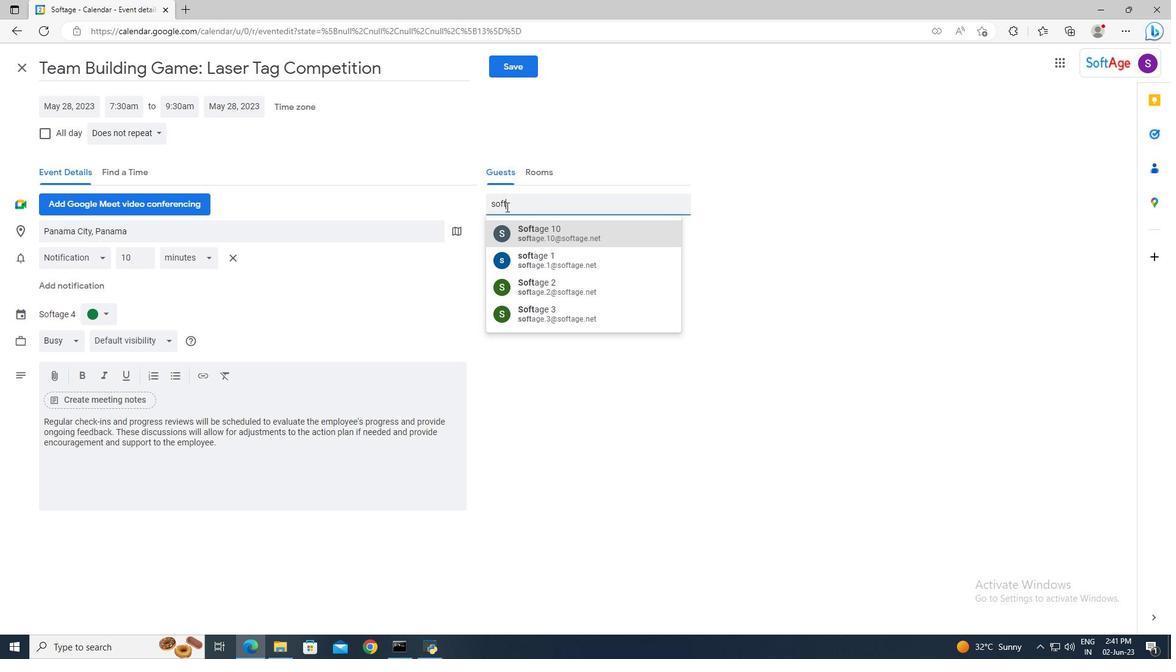 
Action: Mouse moved to (506, 206)
Screenshot: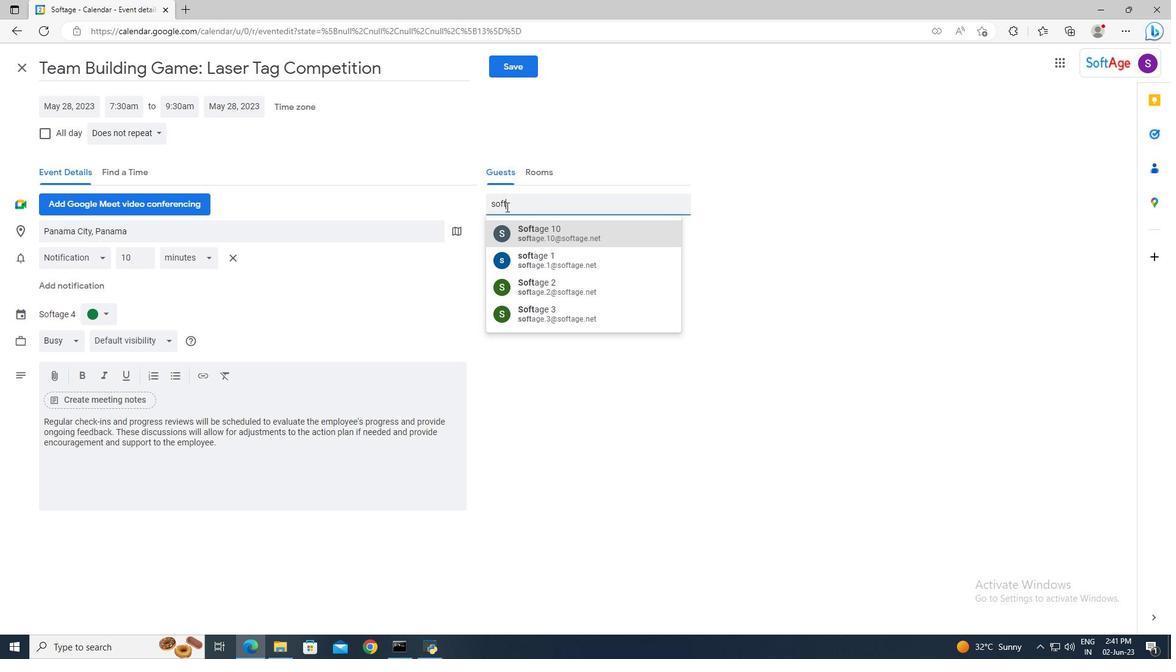 
Action: Key pressed ge.5<Key.shift>@softage.net<Key.enter>
Screenshot: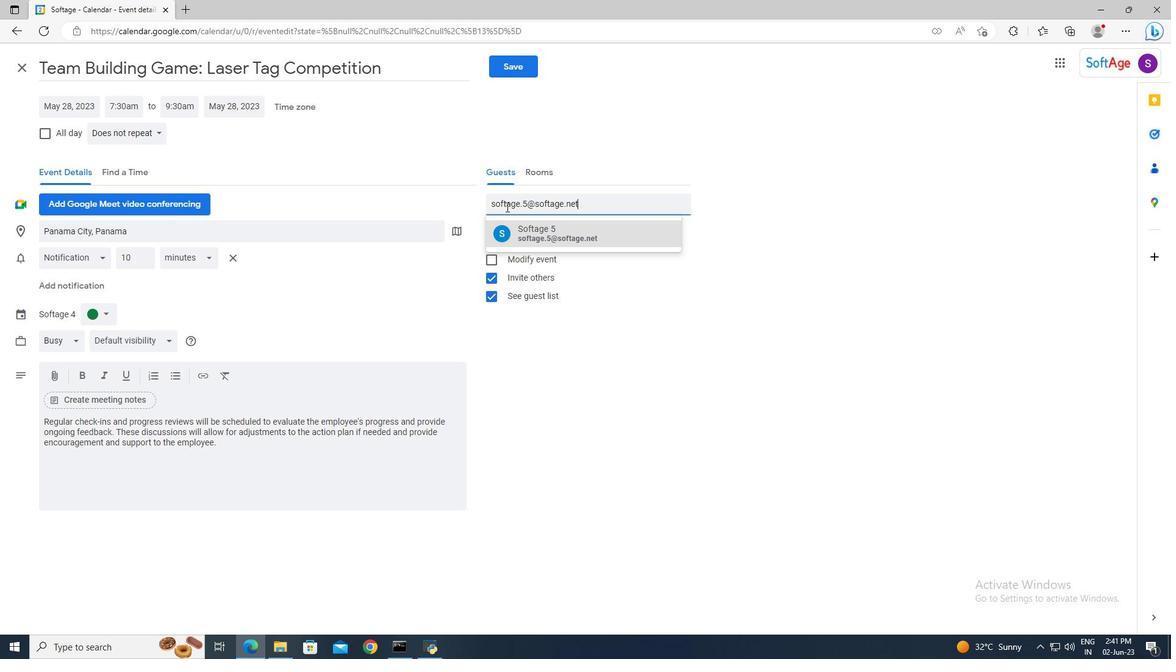 
Action: Mouse pressed left at (506, 206)
Screenshot: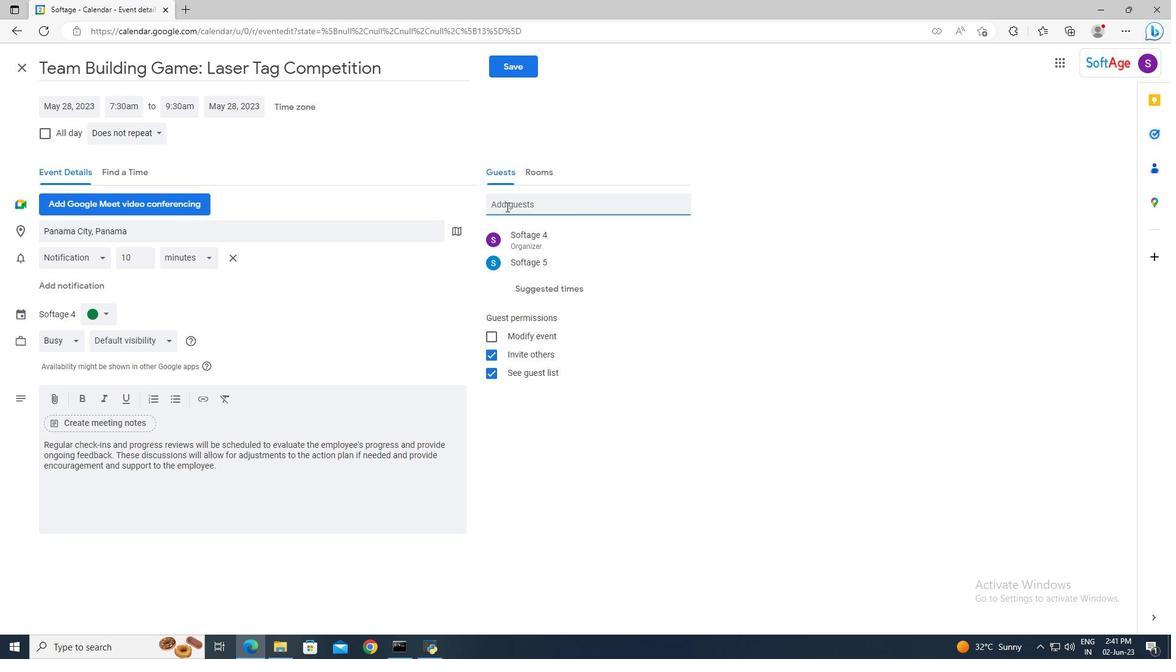 
Action: Key pressed softage.6<Key.shift>@softage.net<Key.enter>
Screenshot: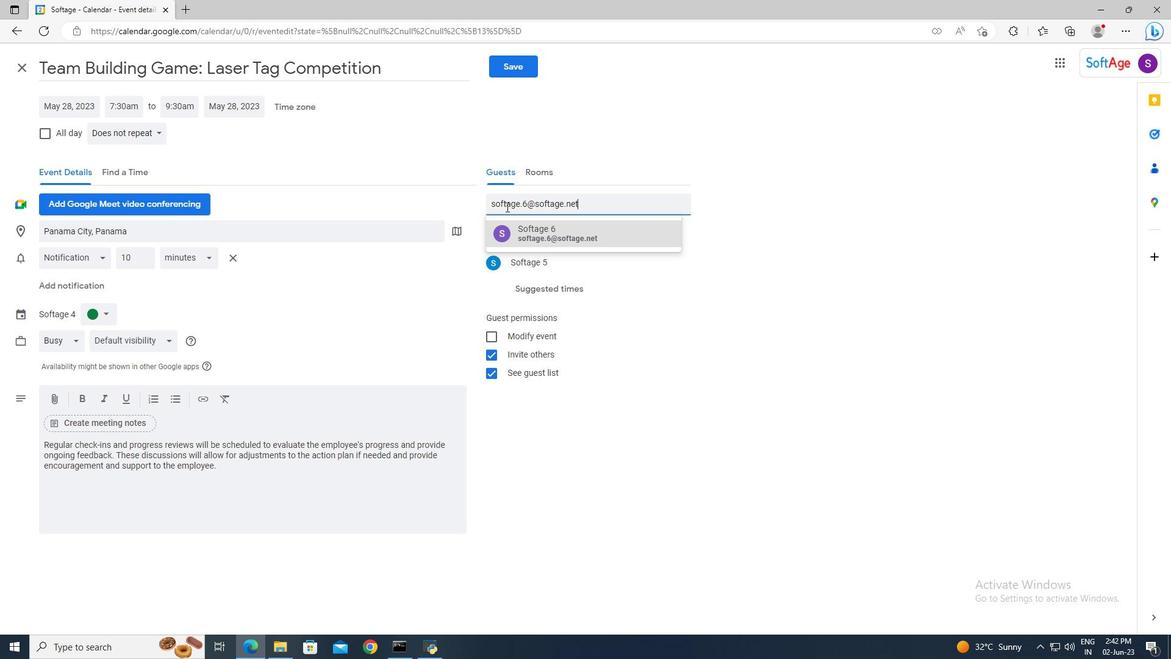 
Action: Mouse moved to (159, 132)
Screenshot: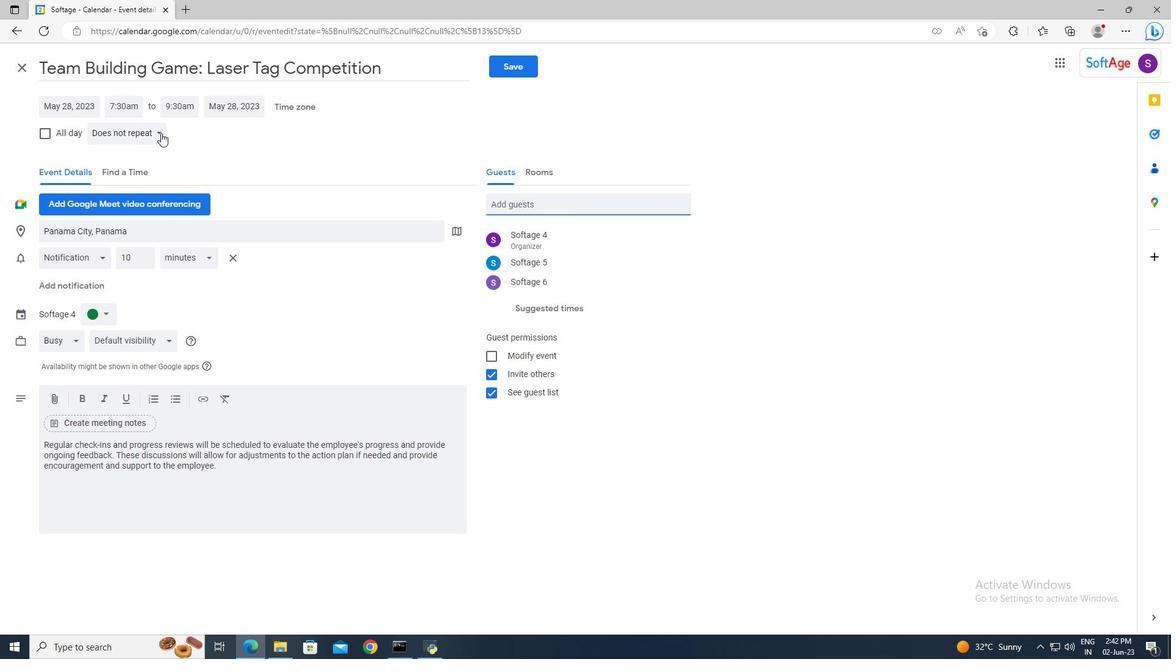 
Action: Mouse pressed left at (159, 132)
Screenshot: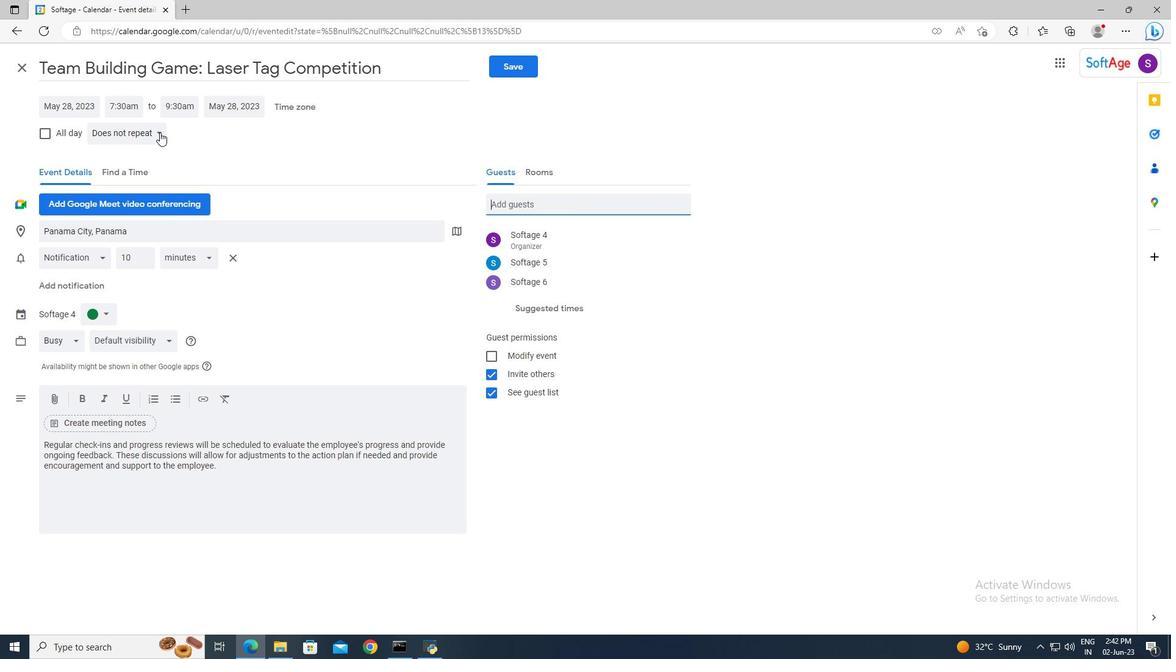 
Action: Mouse moved to (156, 152)
Screenshot: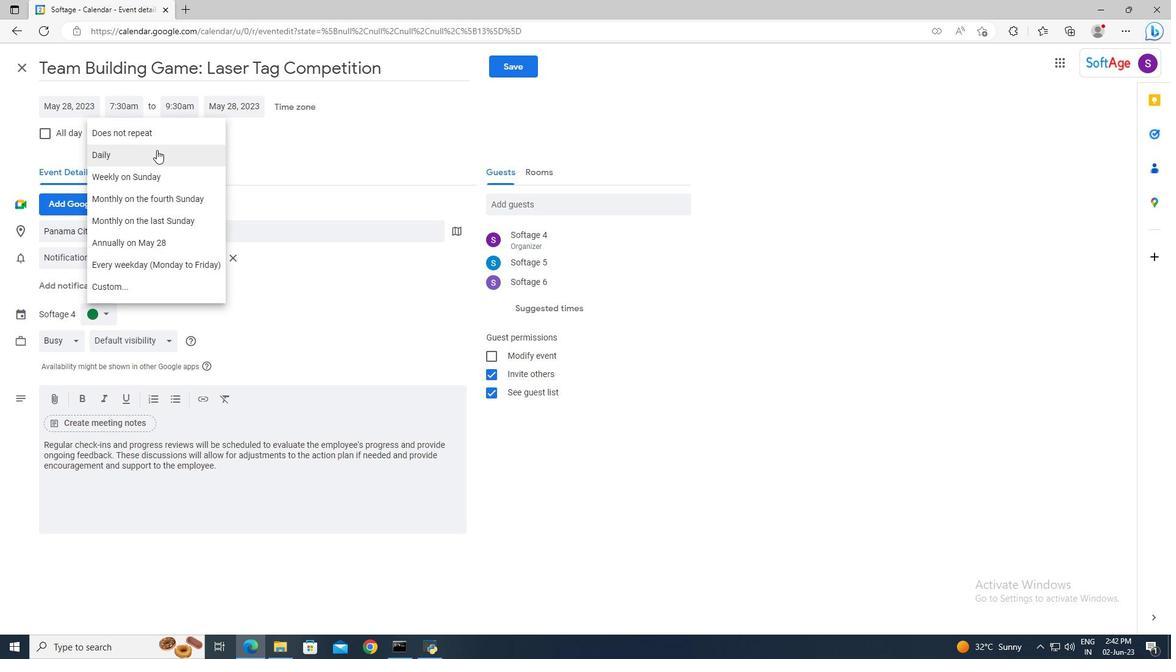 
Action: Mouse pressed left at (156, 152)
Screenshot: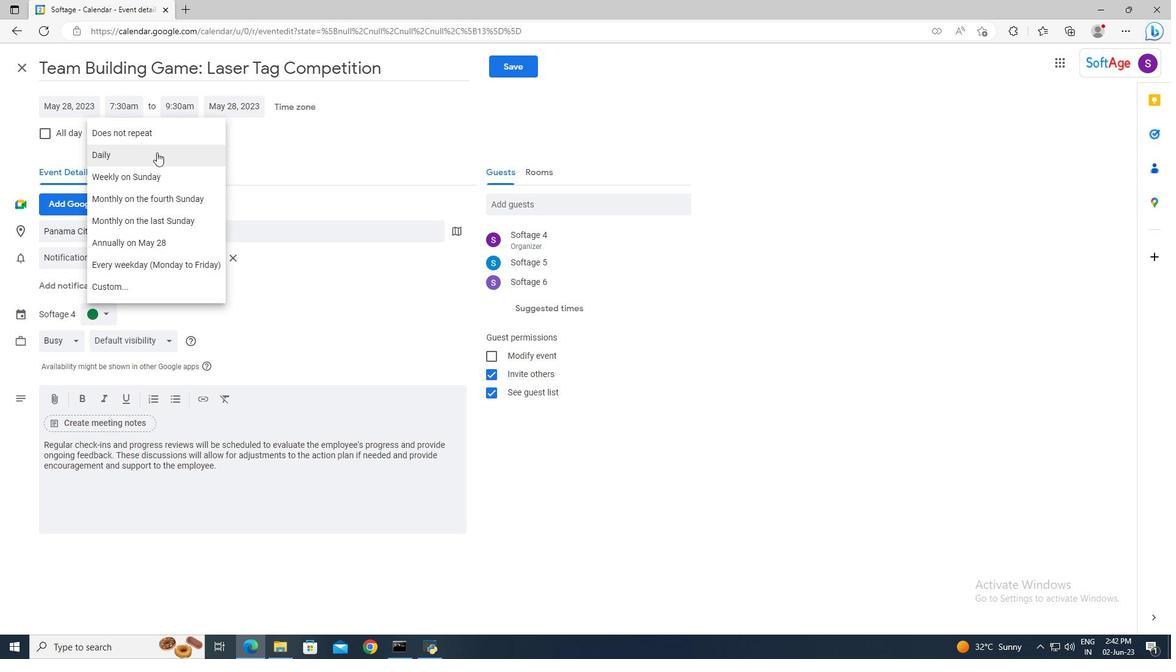 
Action: Mouse moved to (511, 72)
Screenshot: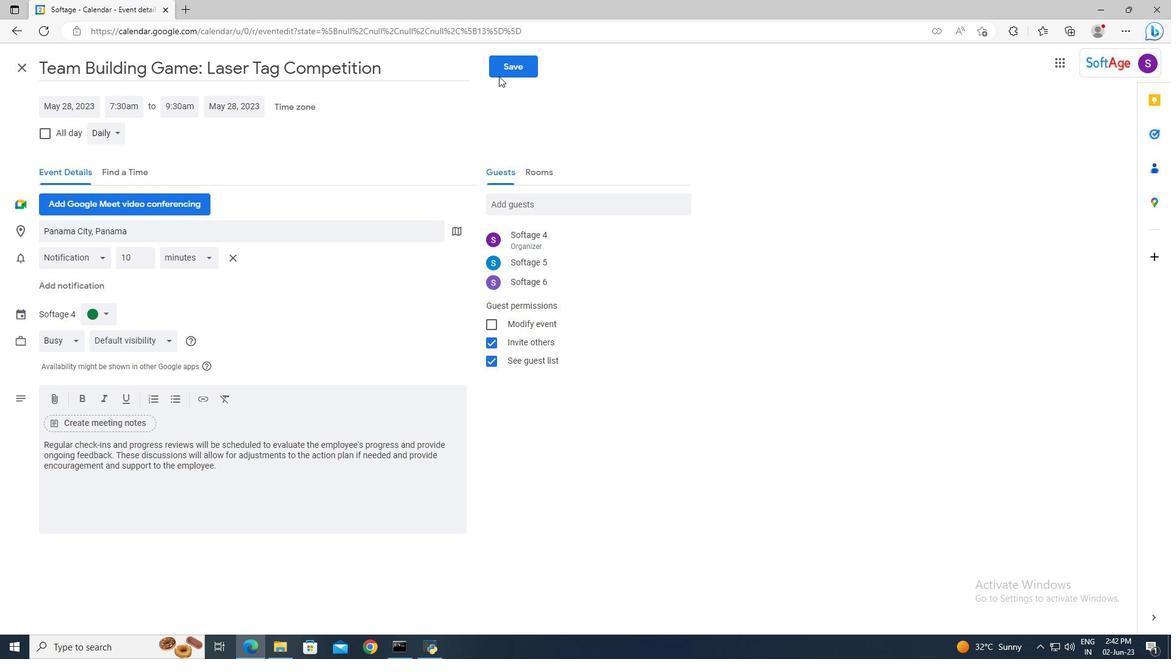 
Action: Mouse pressed left at (511, 72)
Screenshot: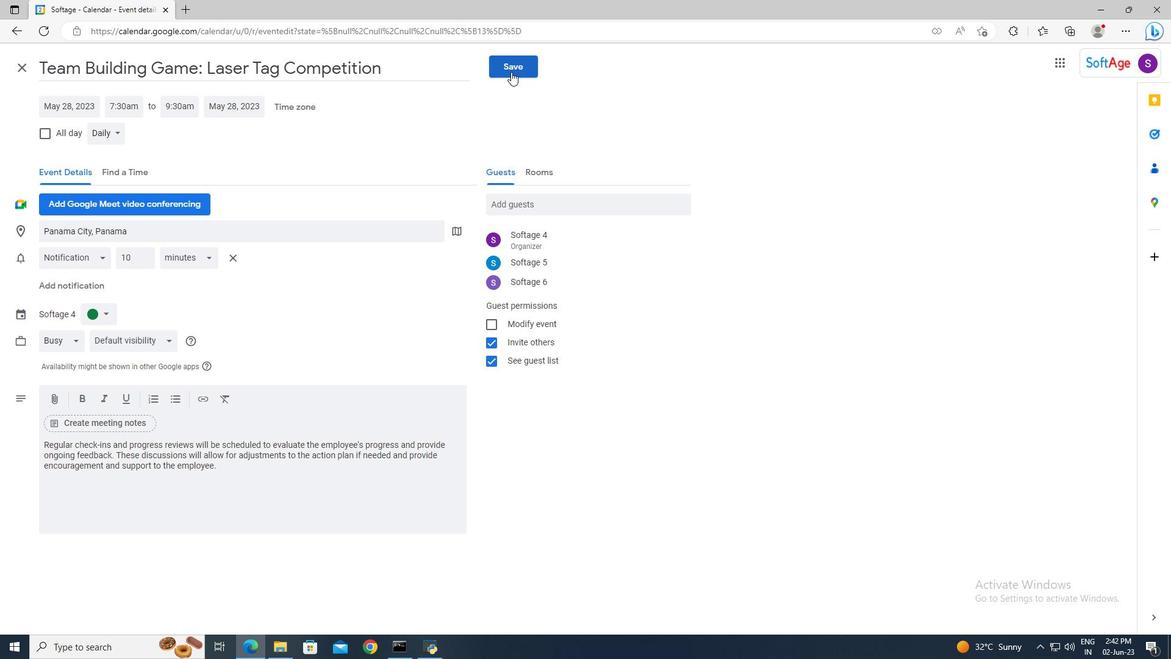 
Action: Mouse moved to (708, 366)
Screenshot: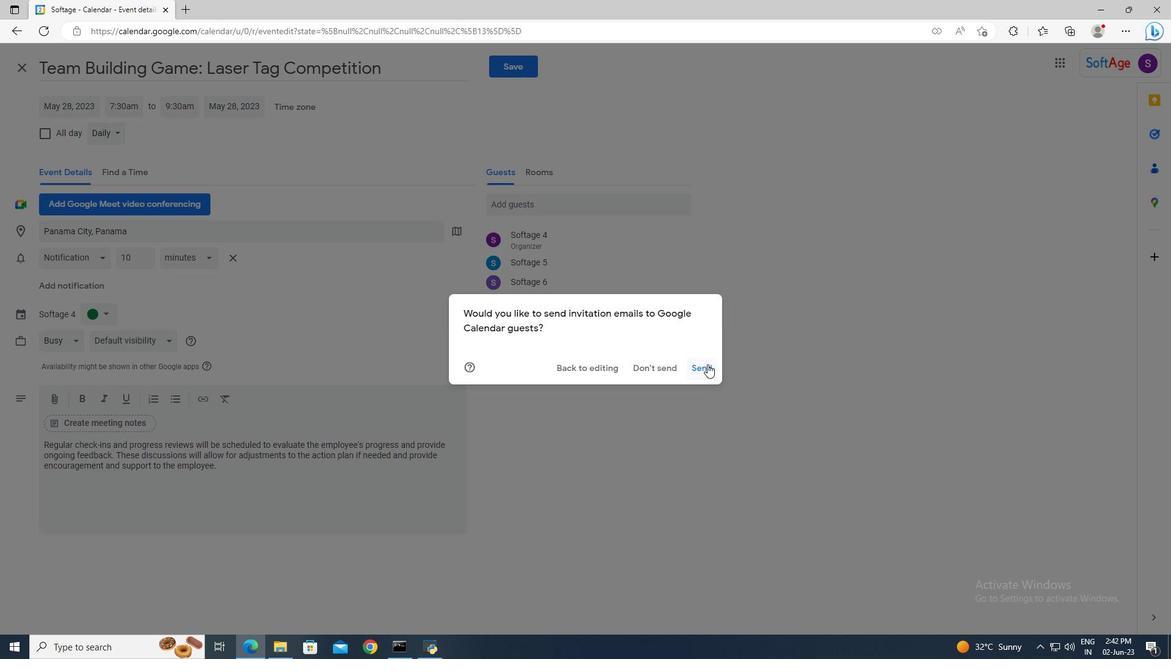
Action: Mouse pressed left at (708, 366)
Screenshot: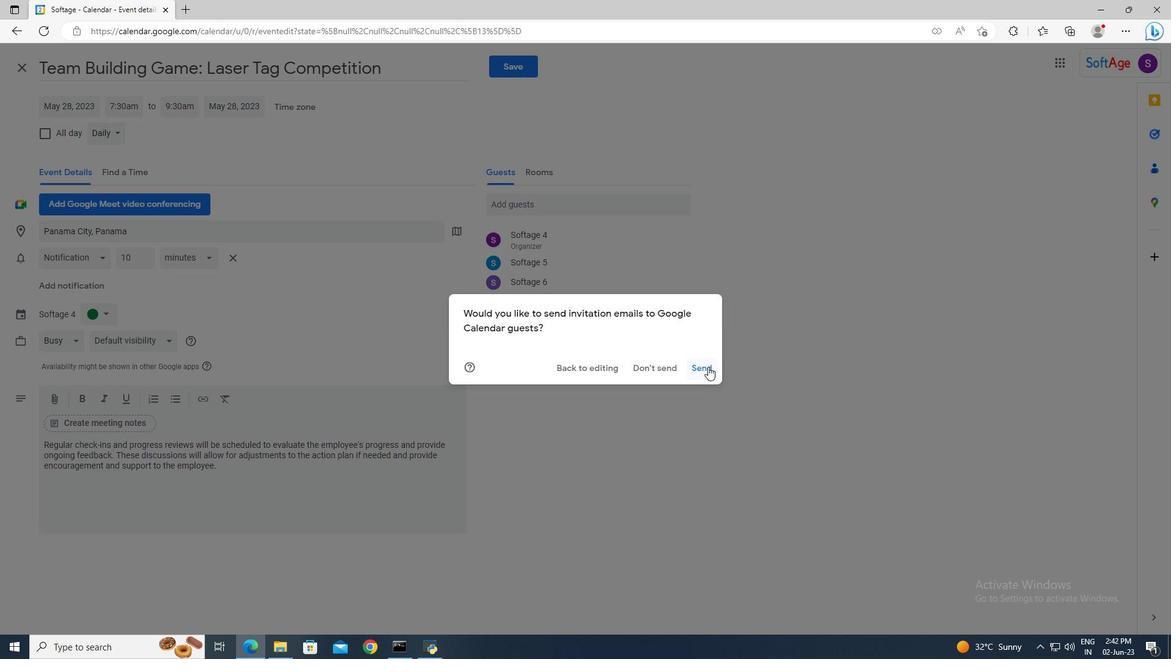 
